 Task: Find a place to stay in Ramenki, Russia, from August 2 to August 12 for 2 guests, with a price range of ₹5000 to ₹10000, 1 bedroom, 1 bed, 1 bathroom, and self check-in option.
Action: Mouse moved to (678, 410)
Screenshot: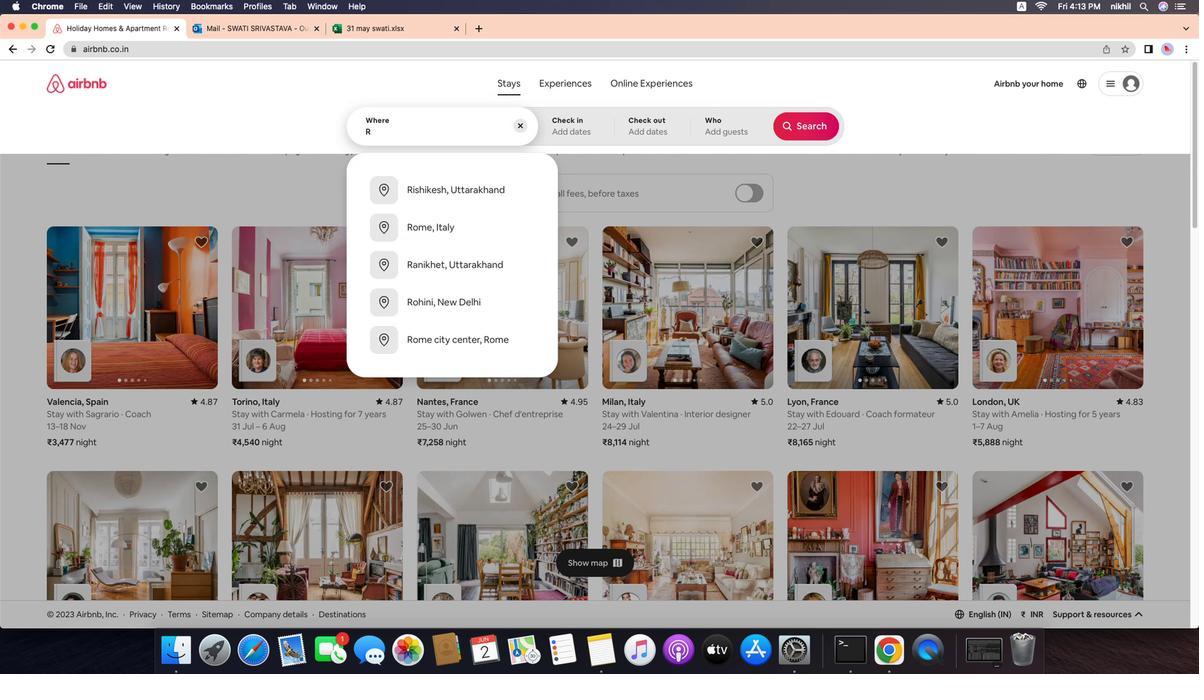 
Action: Mouse pressed left at (678, 410)
Screenshot: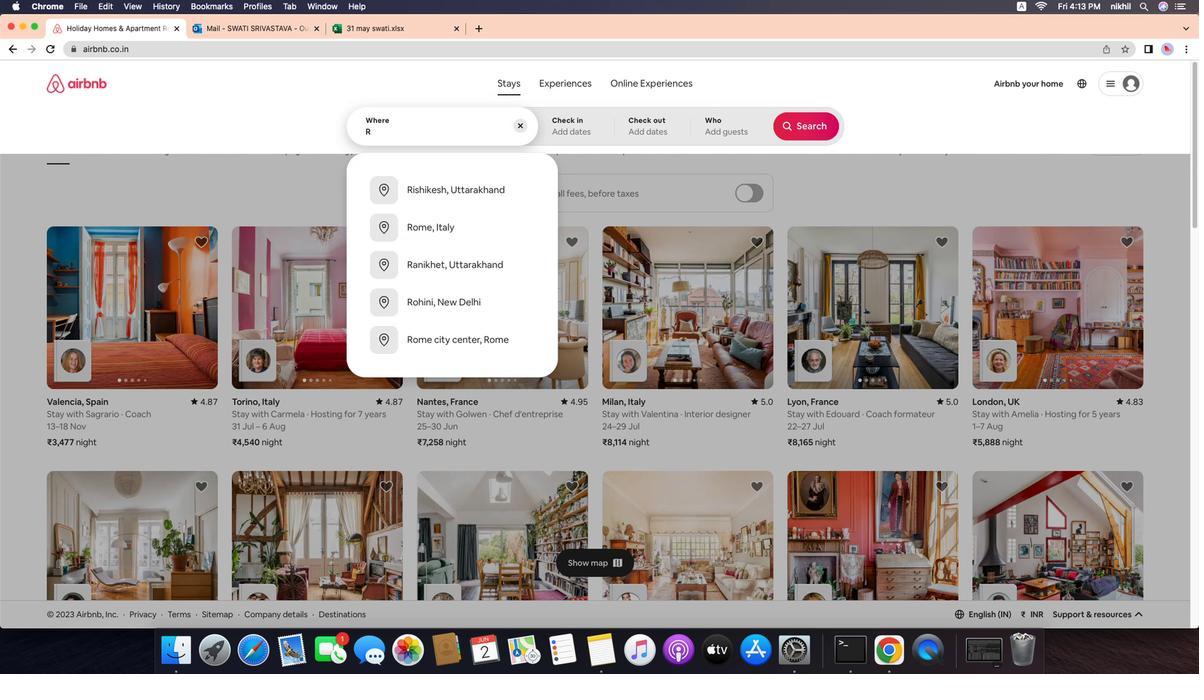
Action: Mouse moved to (670, 410)
Screenshot: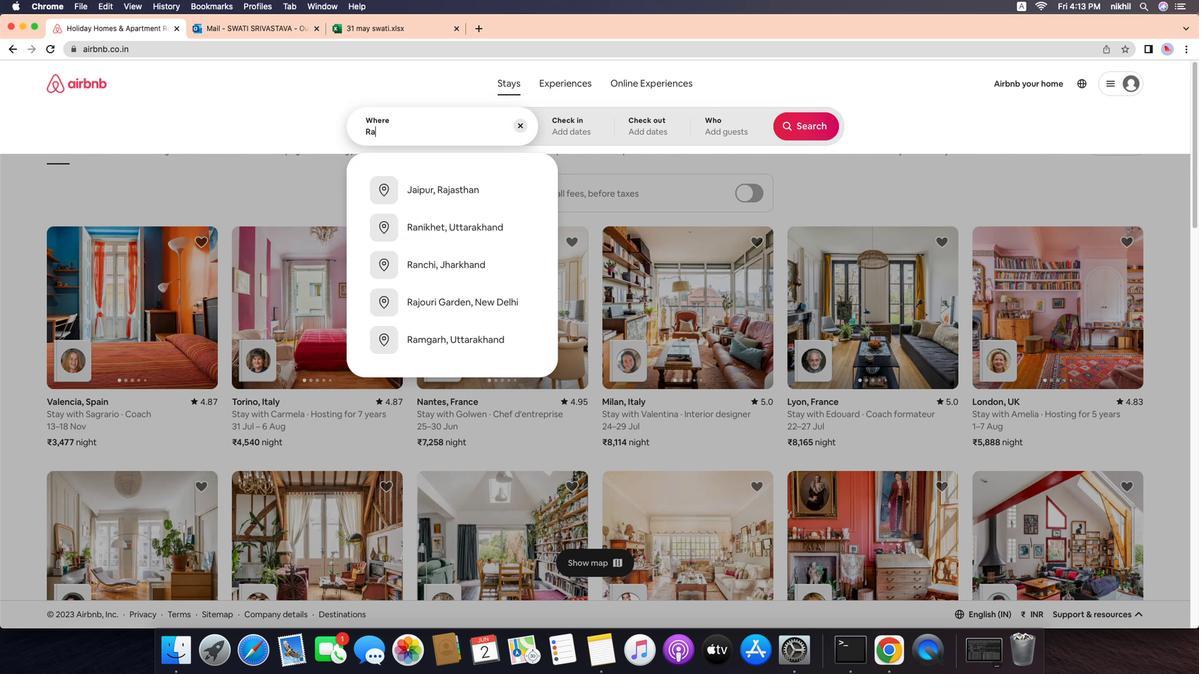 
Action: Mouse pressed left at (670, 410)
Screenshot: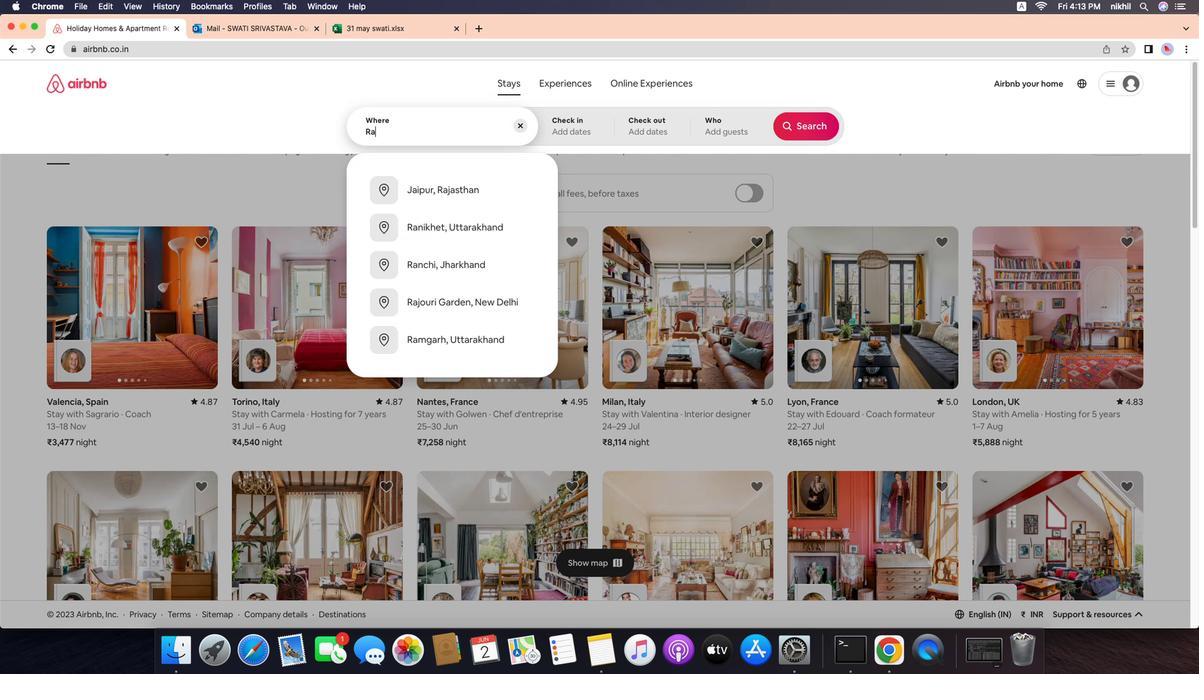 
Action: Mouse moved to (715, 411)
Screenshot: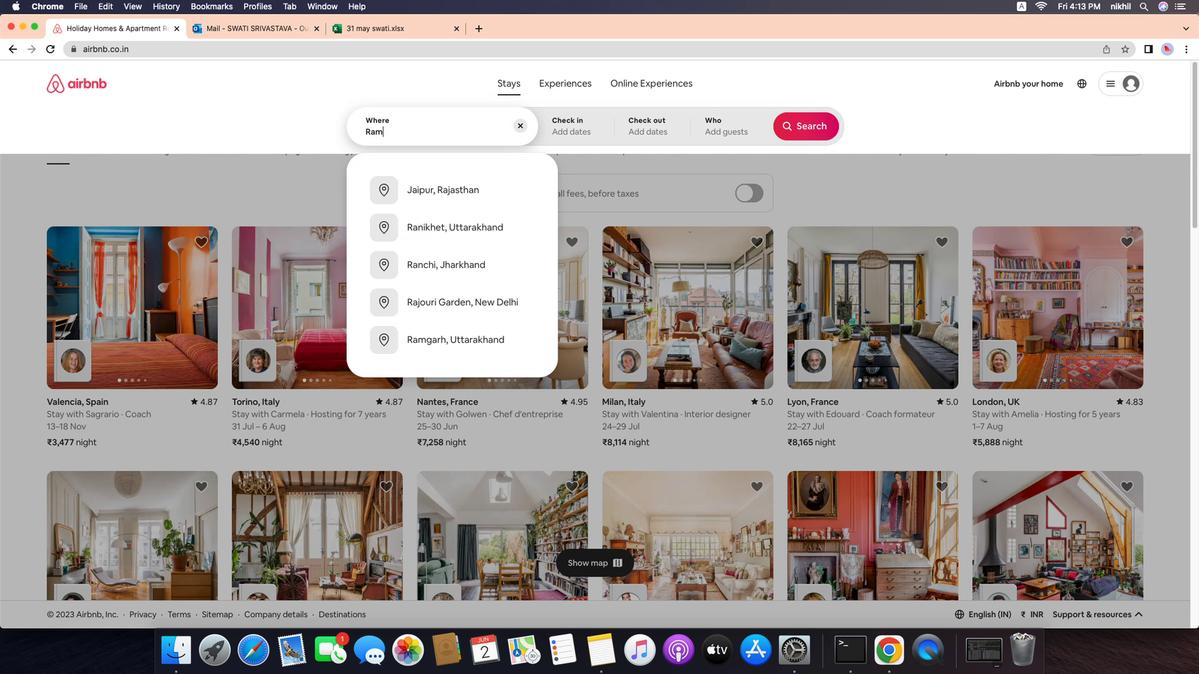 
Action: Mouse pressed left at (715, 411)
Screenshot: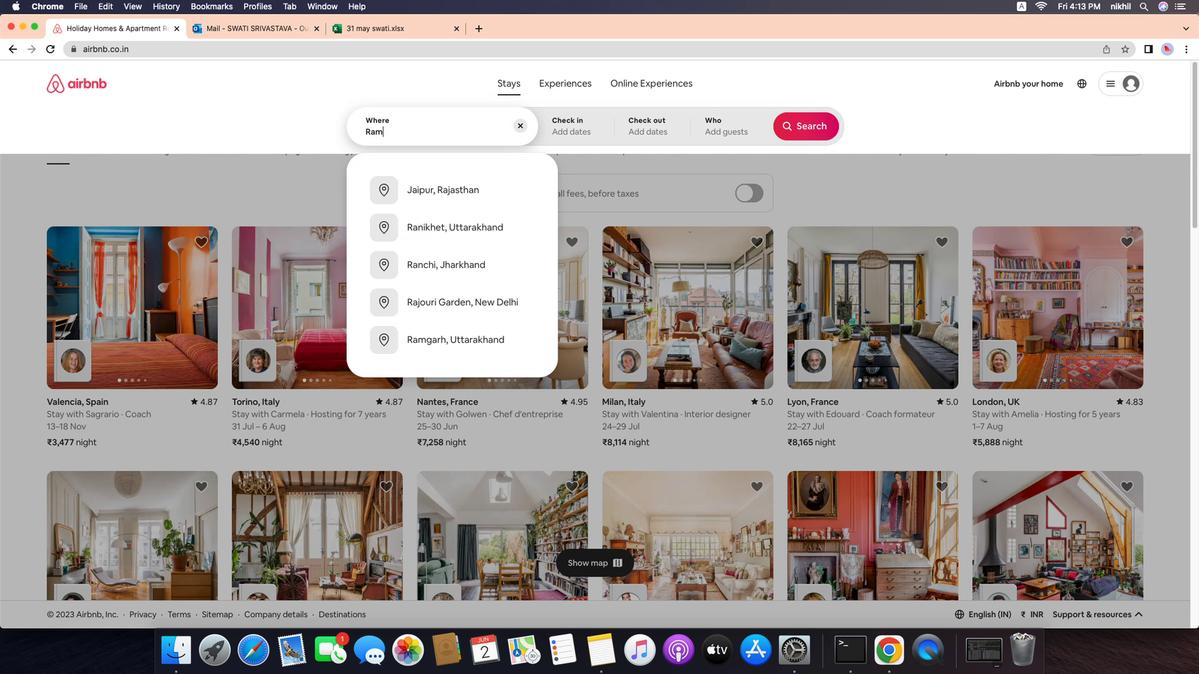 
Action: Mouse moved to (715, 411)
Screenshot: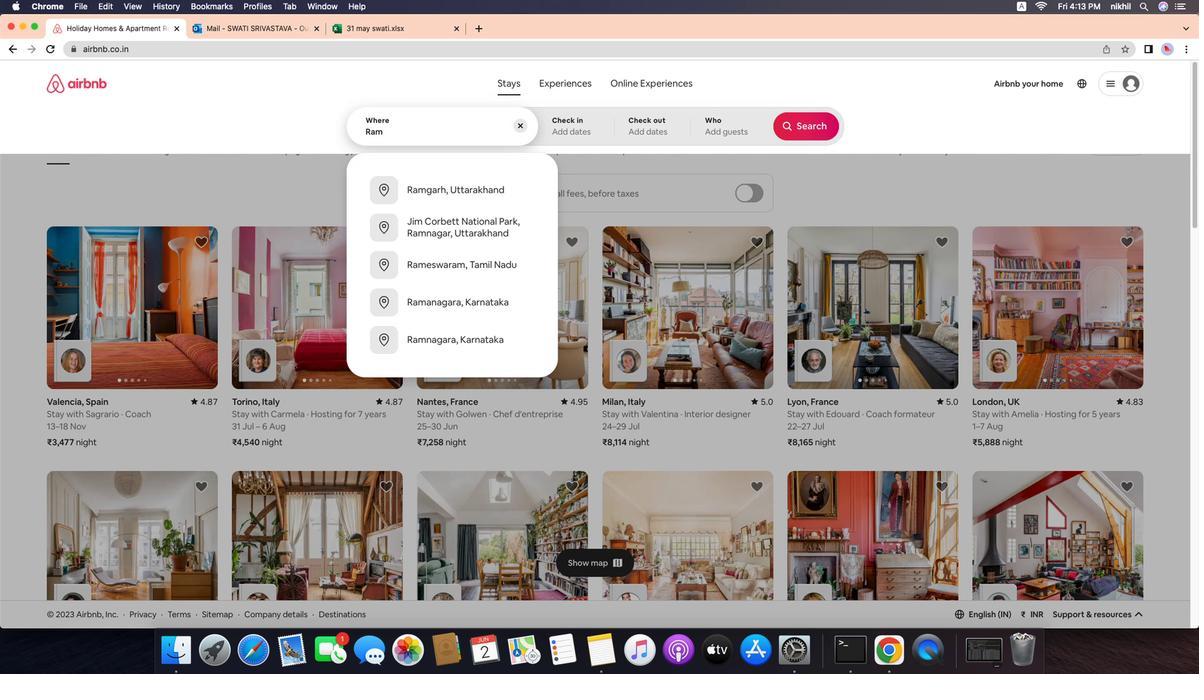 
Action: Key pressed Key.caps_lock'R'Key.caps_lock'a''m''e''n''k''i'','Key.spaceKey.caps_lock'R'Key.caps_lock'u''s''s''i''a'Key.enter
Screenshot: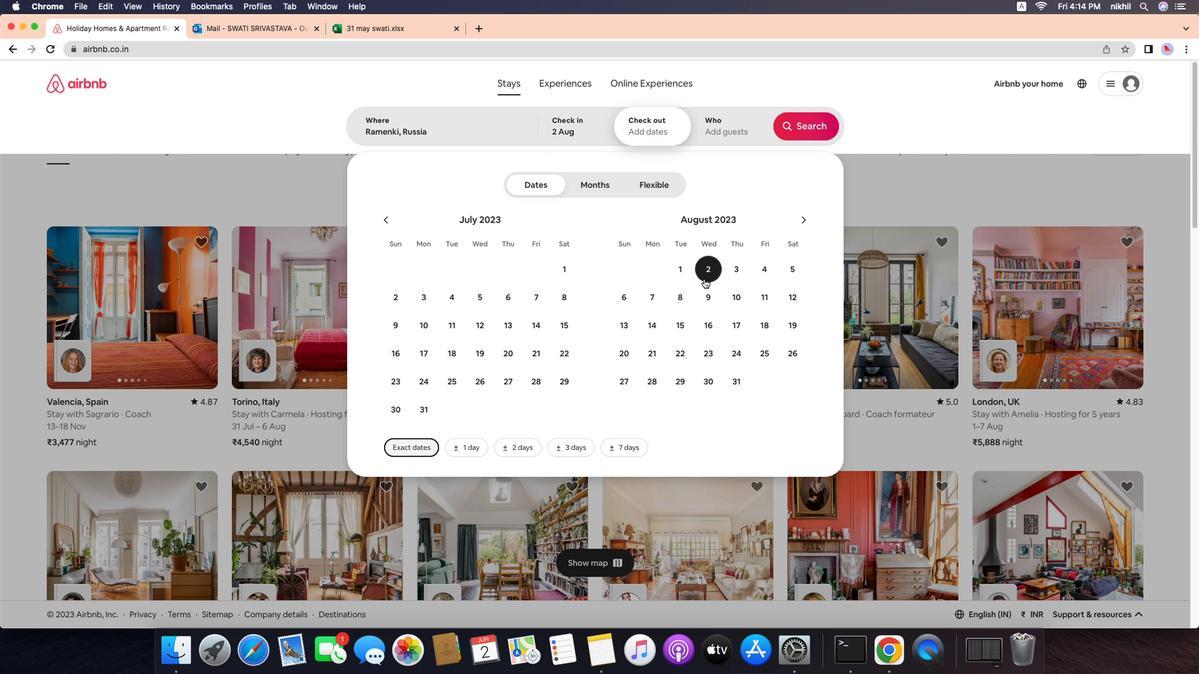 
Action: Mouse moved to (504, 414)
Screenshot: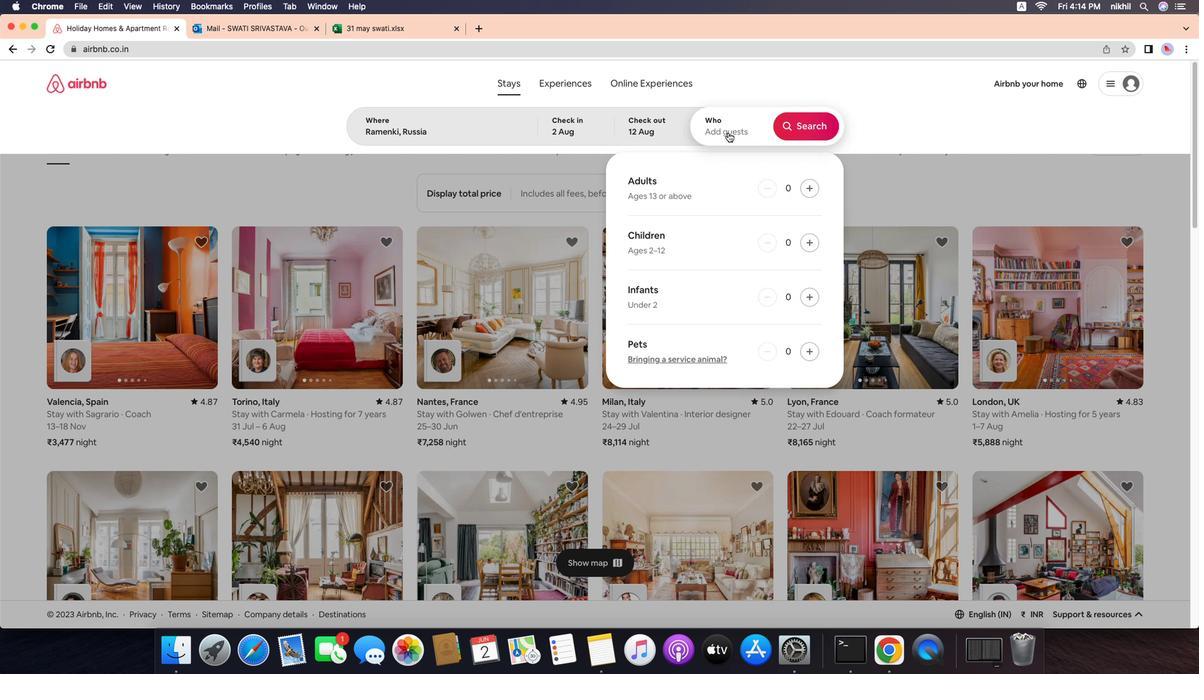 
Action: Mouse pressed left at (504, 414)
Screenshot: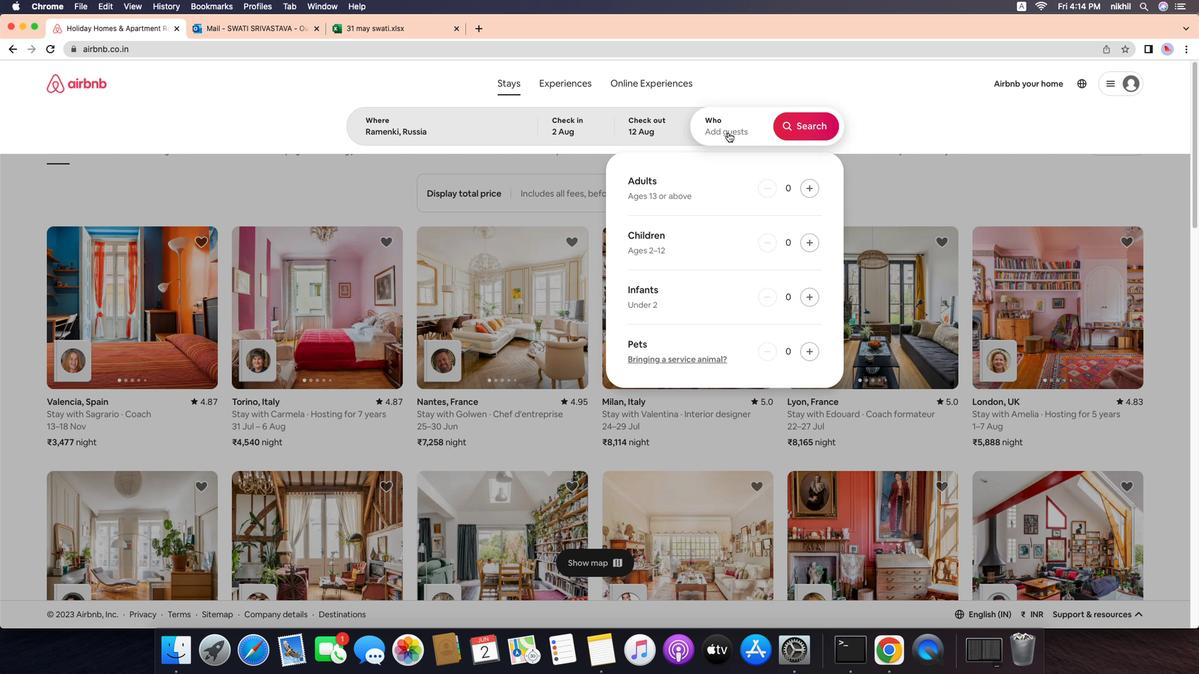 
Action: Mouse moved to (563, 415)
Screenshot: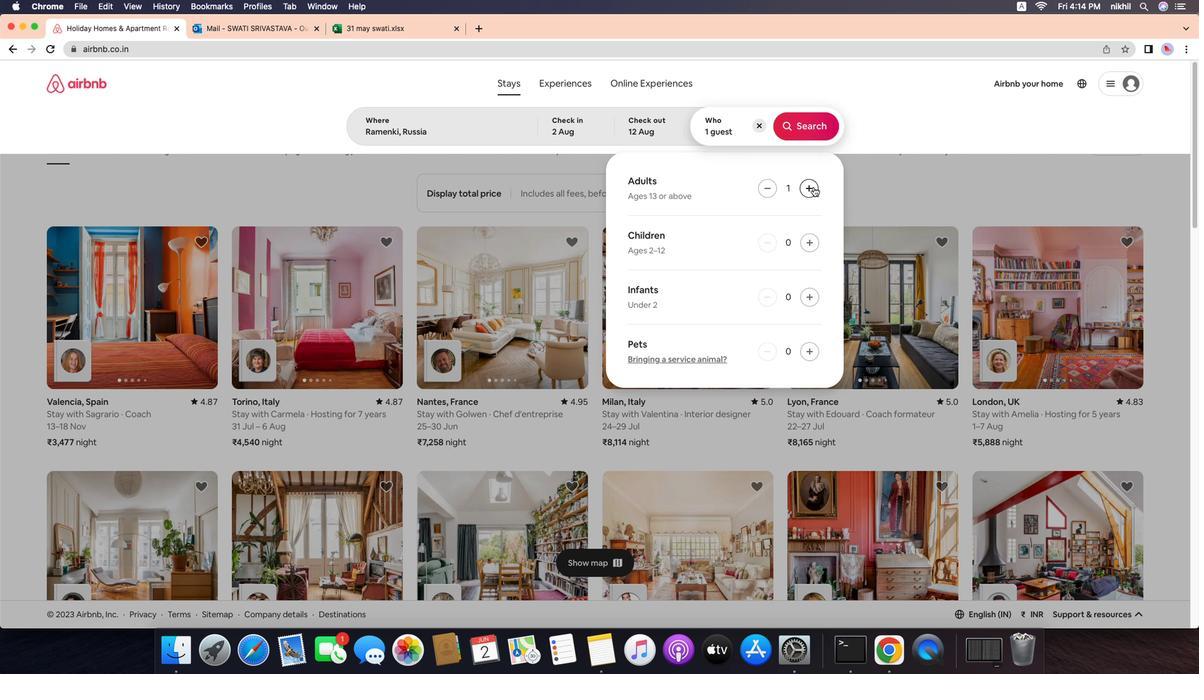 
Action: Mouse pressed left at (563, 415)
Screenshot: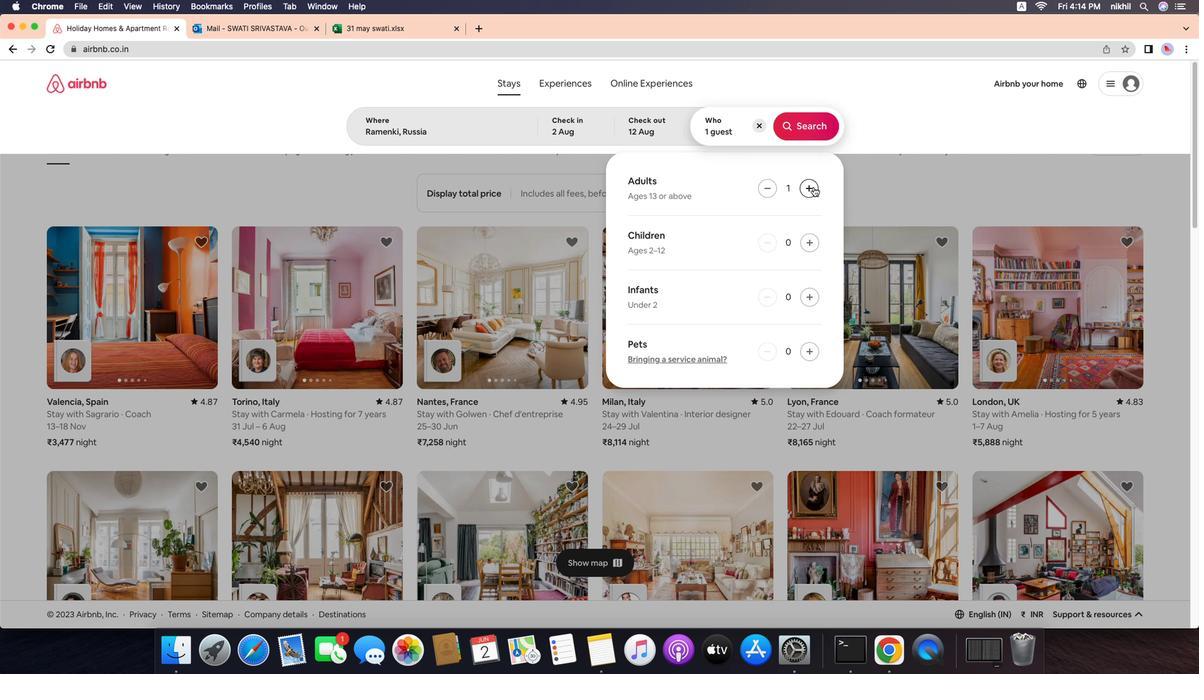 
Action: Mouse moved to (514, 416)
Screenshot: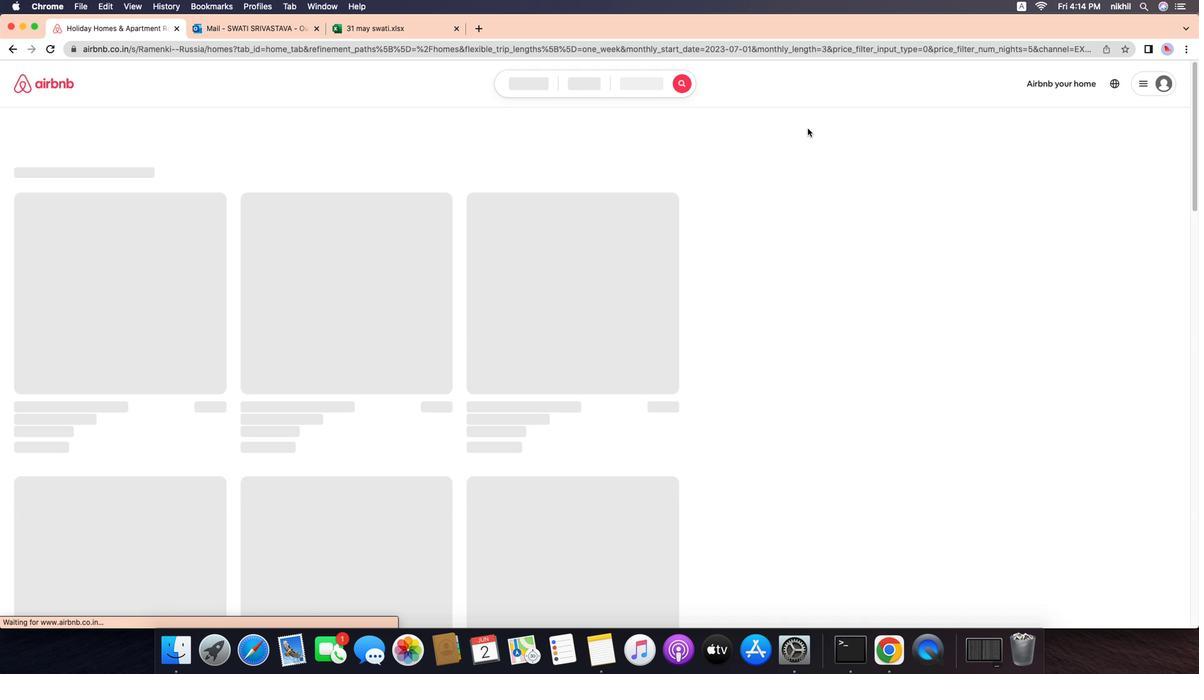 
Action: Mouse pressed left at (514, 416)
Screenshot: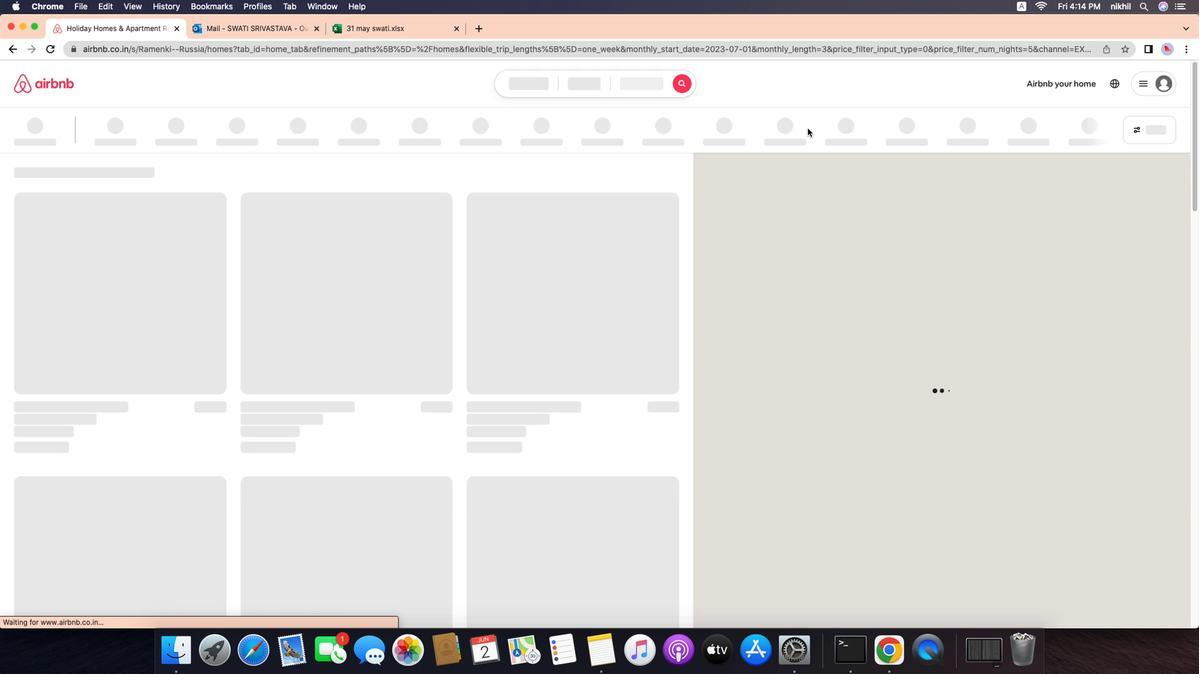 
Action: Mouse moved to (551, 411)
Screenshot: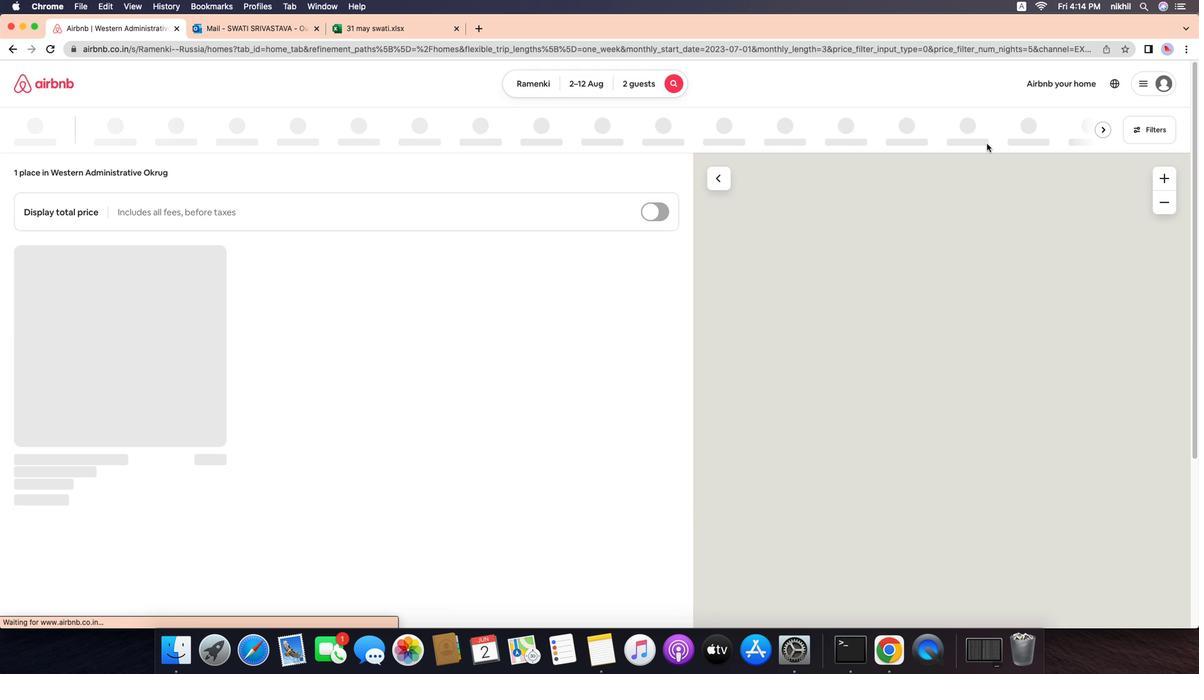 
Action: Mouse pressed left at (551, 411)
Screenshot: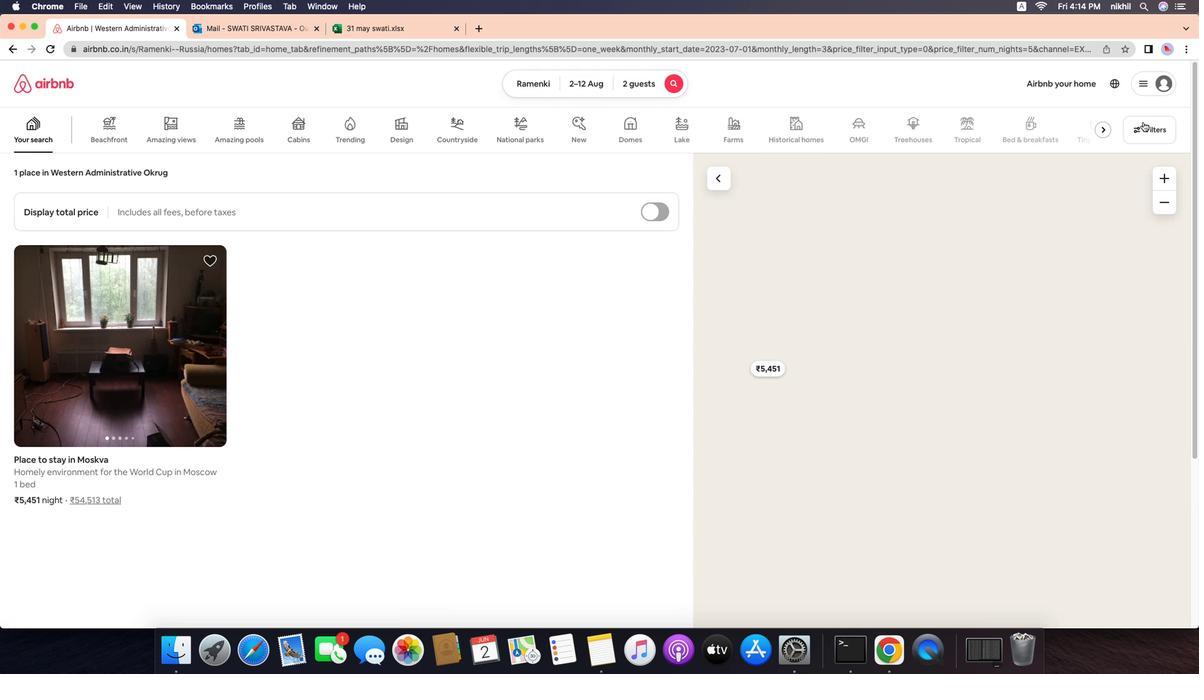 
Action: Mouse moved to (502, 412)
Screenshot: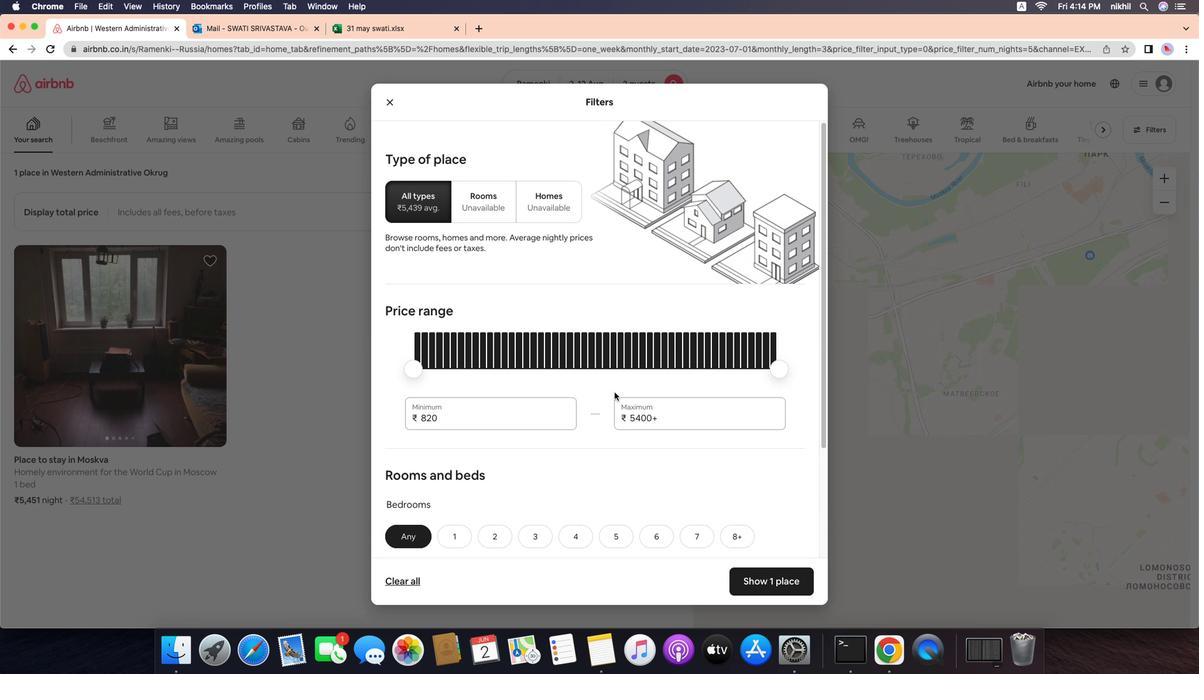 
Action: Mouse pressed left at (502, 412)
Screenshot: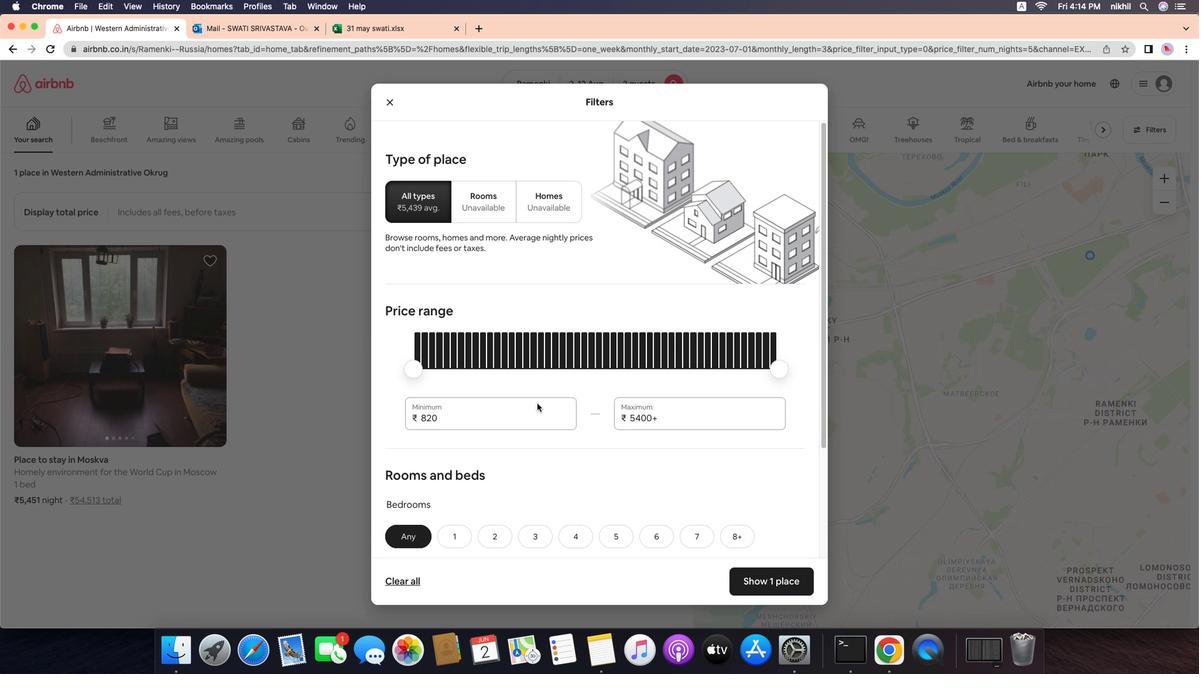 
Action: Mouse moved to (502, 412)
Screenshot: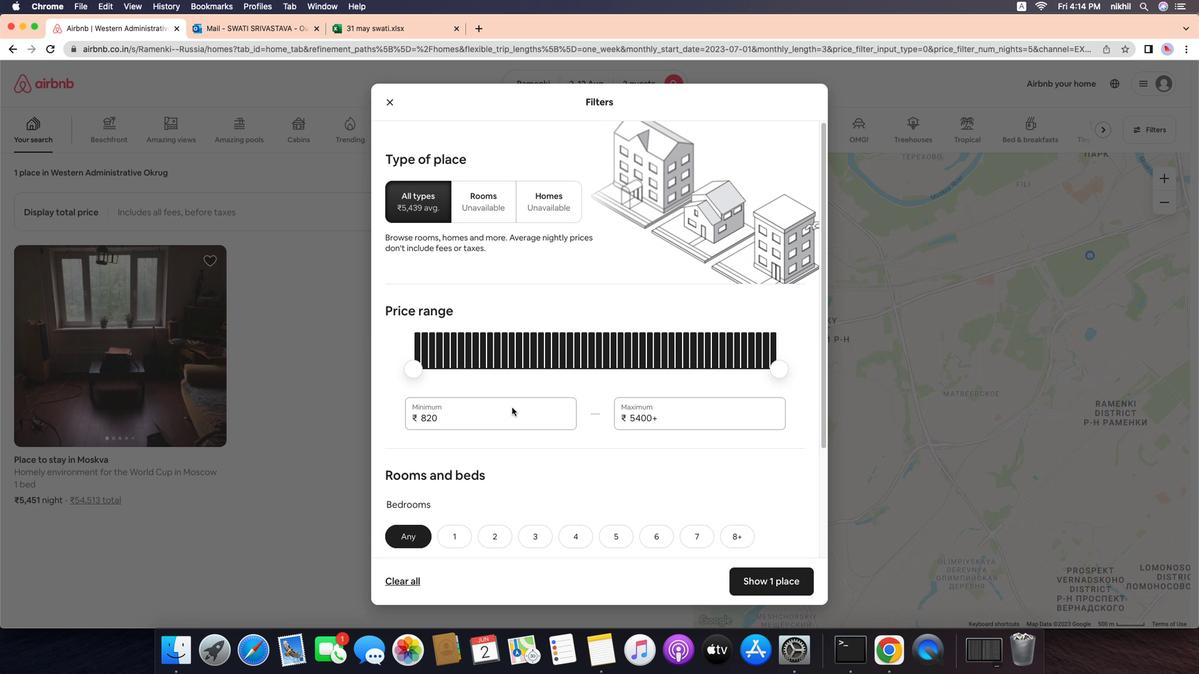 
Action: Mouse pressed left at (502, 412)
Screenshot: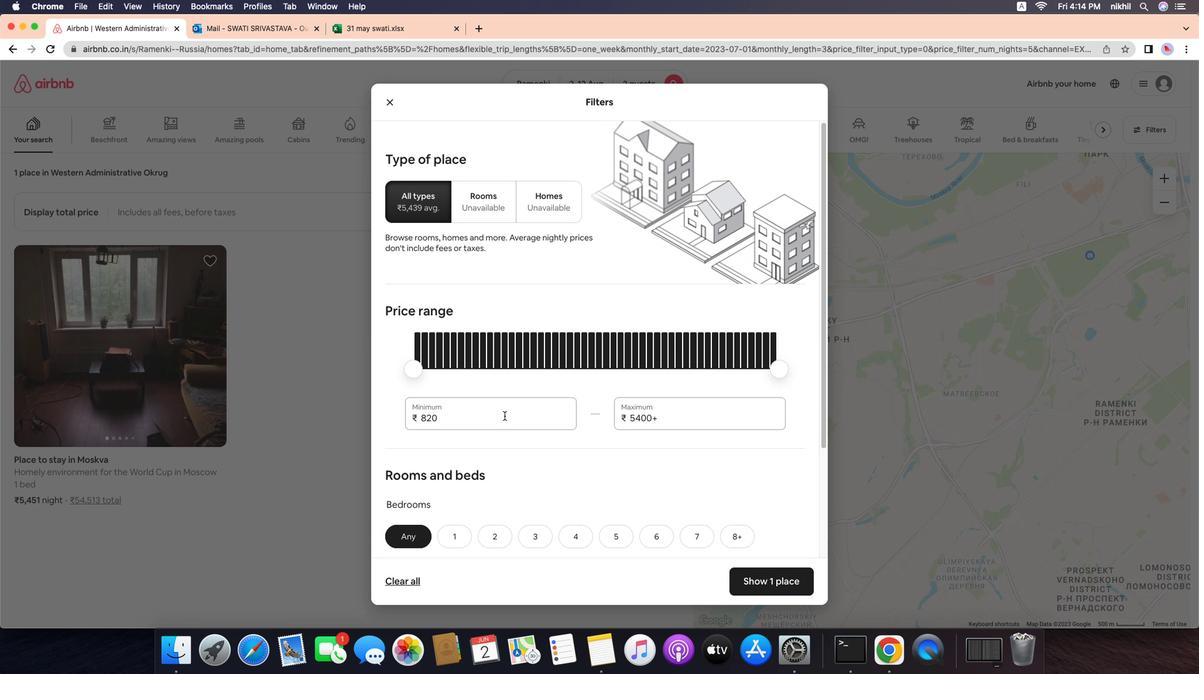 
Action: Mouse moved to (505, 411)
Screenshot: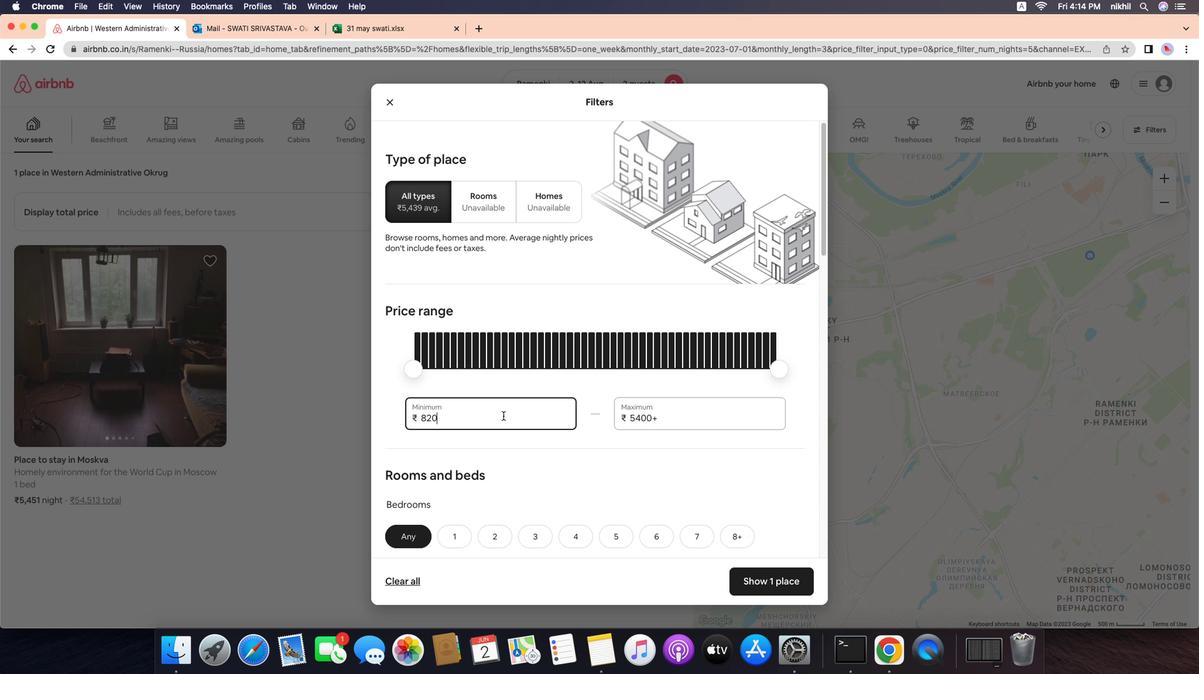 
Action: Mouse pressed left at (505, 411)
Screenshot: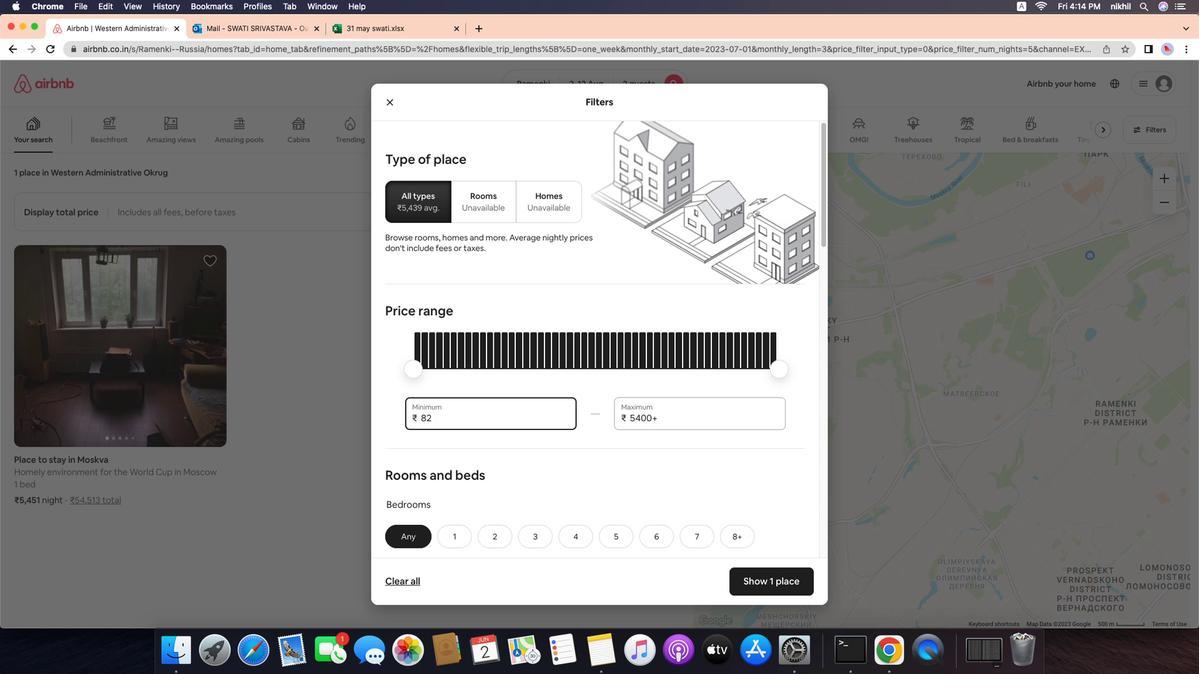 
Action: Mouse moved to (310, 411)
Screenshot: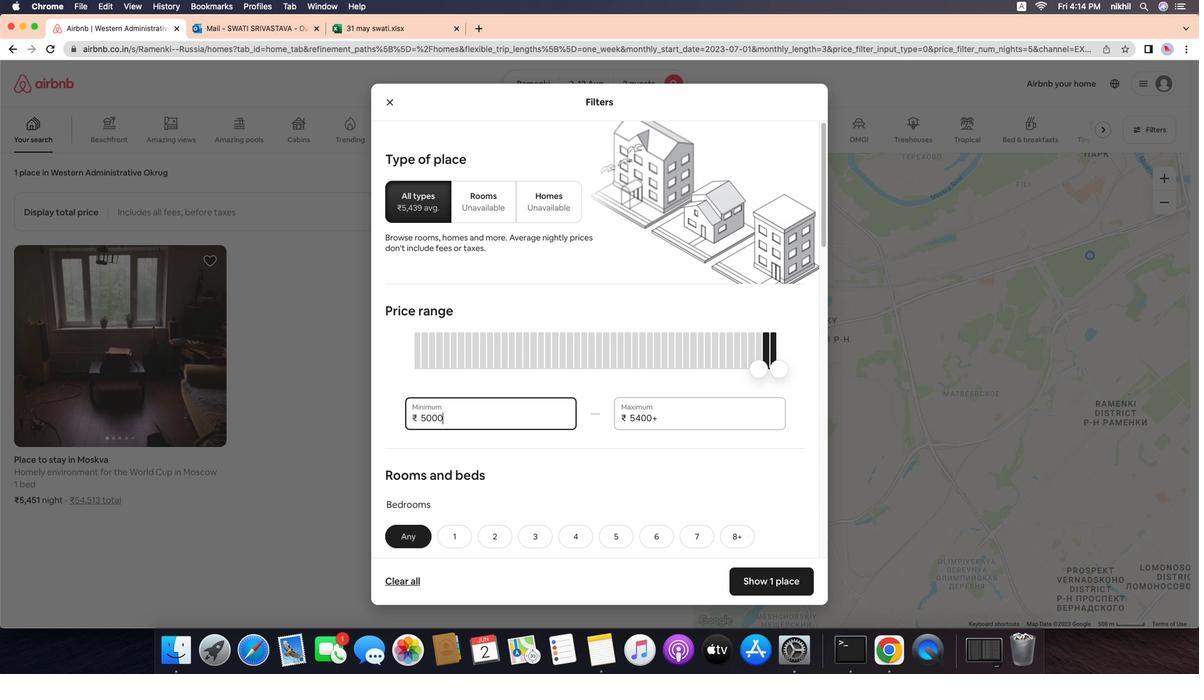 
Action: Mouse pressed left at (310, 411)
Screenshot: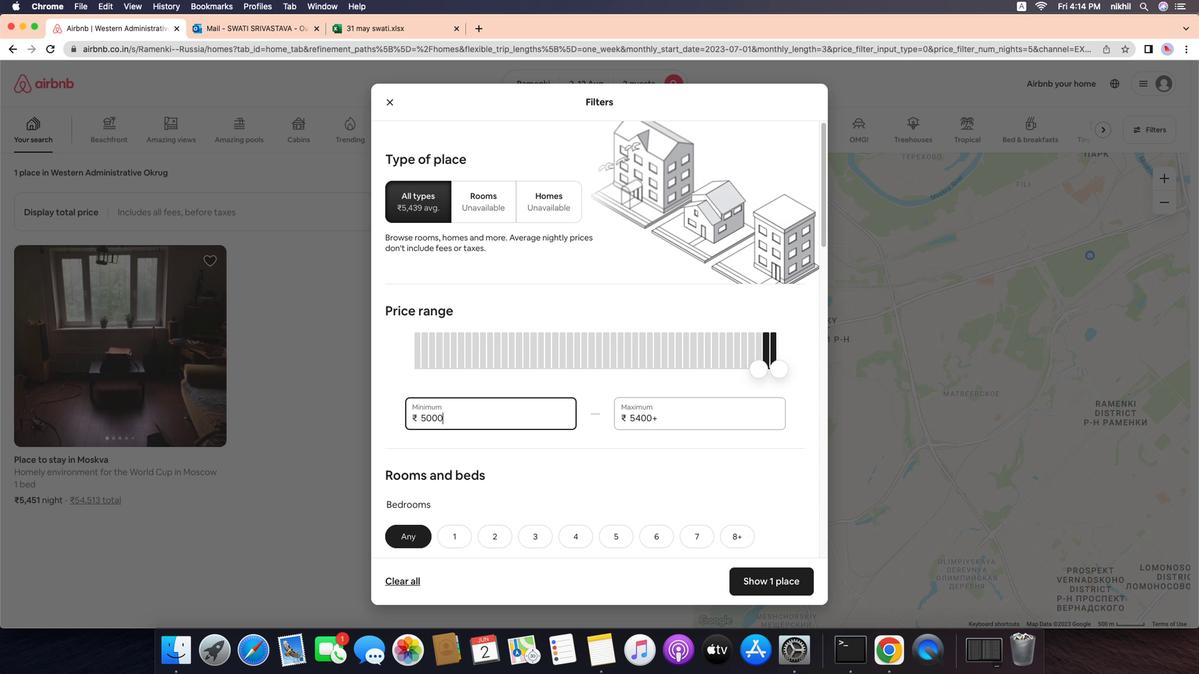 
Action: Mouse moved to (682, 419)
Screenshot: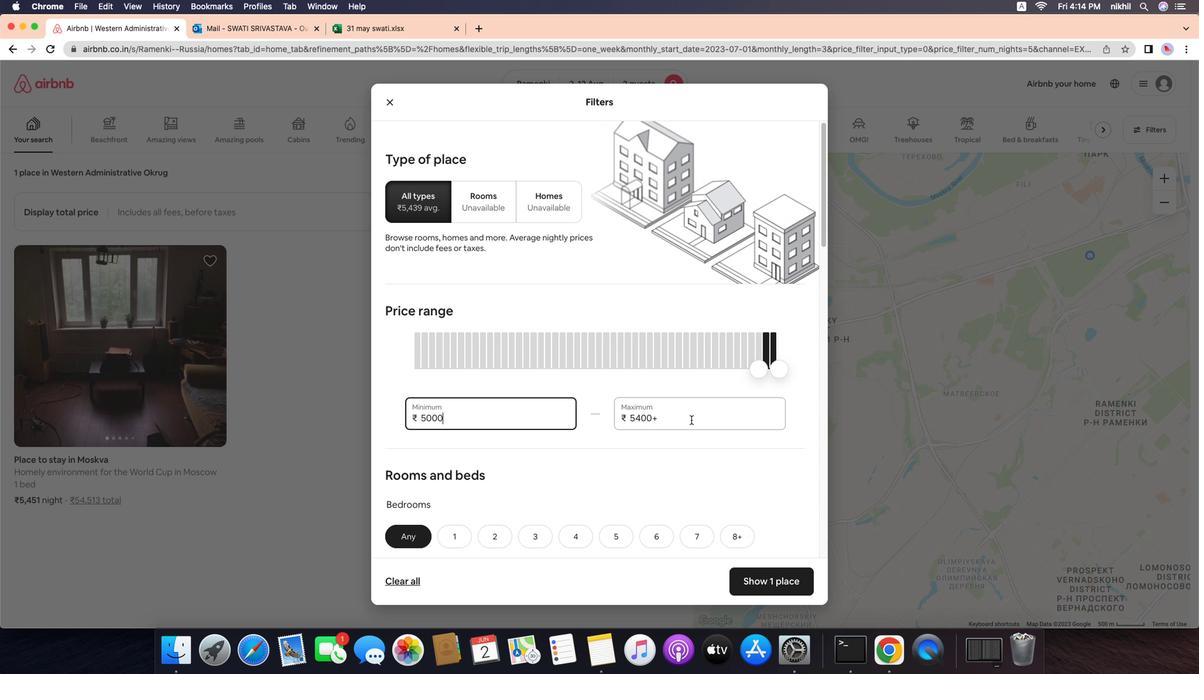 
Action: Mouse pressed left at (682, 419)
Screenshot: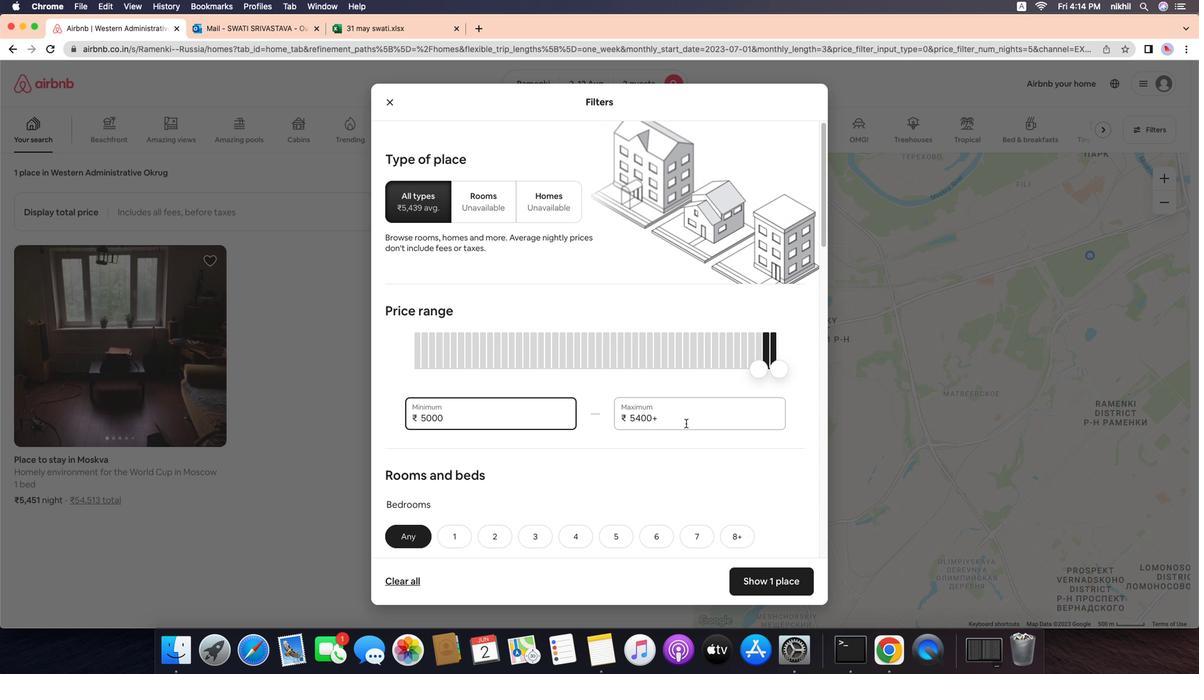 
Action: Mouse moved to (683, 419)
Screenshot: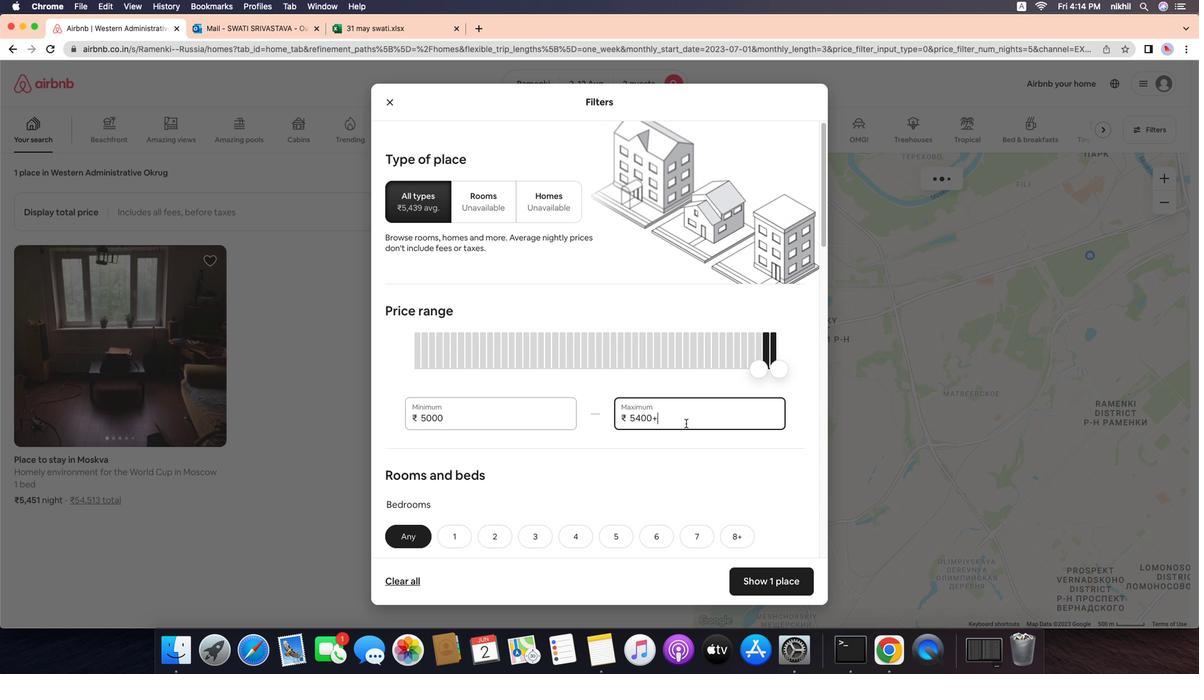 
Action: Key pressed Key.backspaceKey.backspaceKey.backspaceKey.backspace'5''0''0''0'
Screenshot: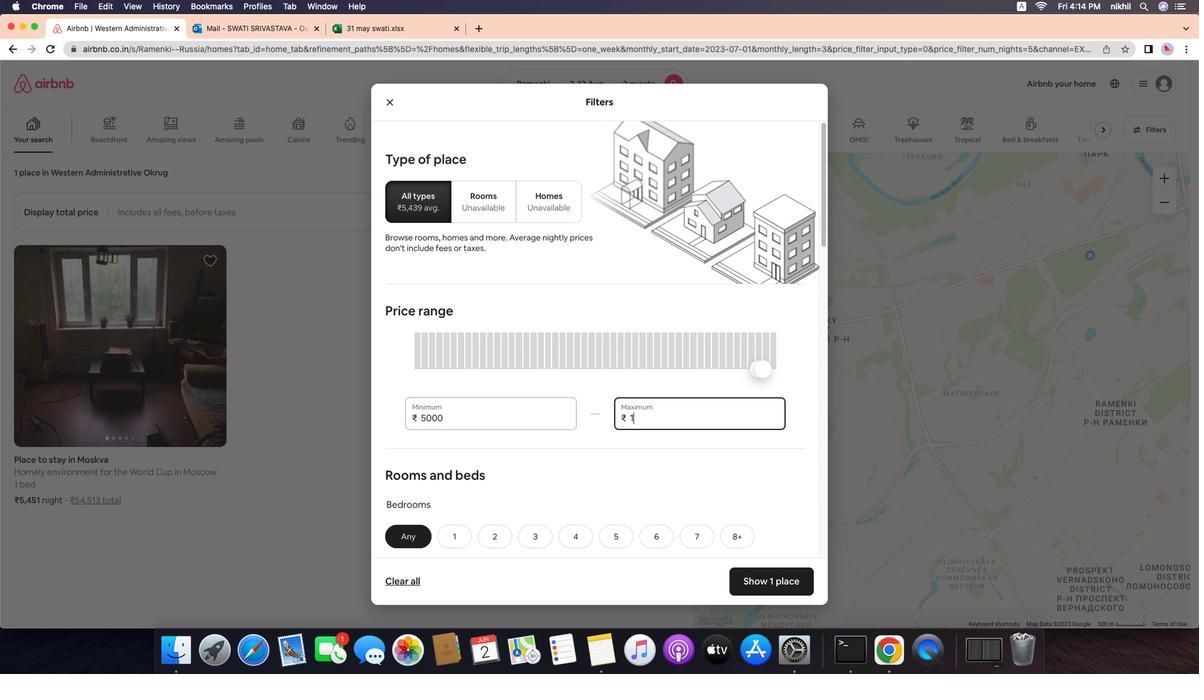 
Action: Mouse moved to (577, 419)
Screenshot: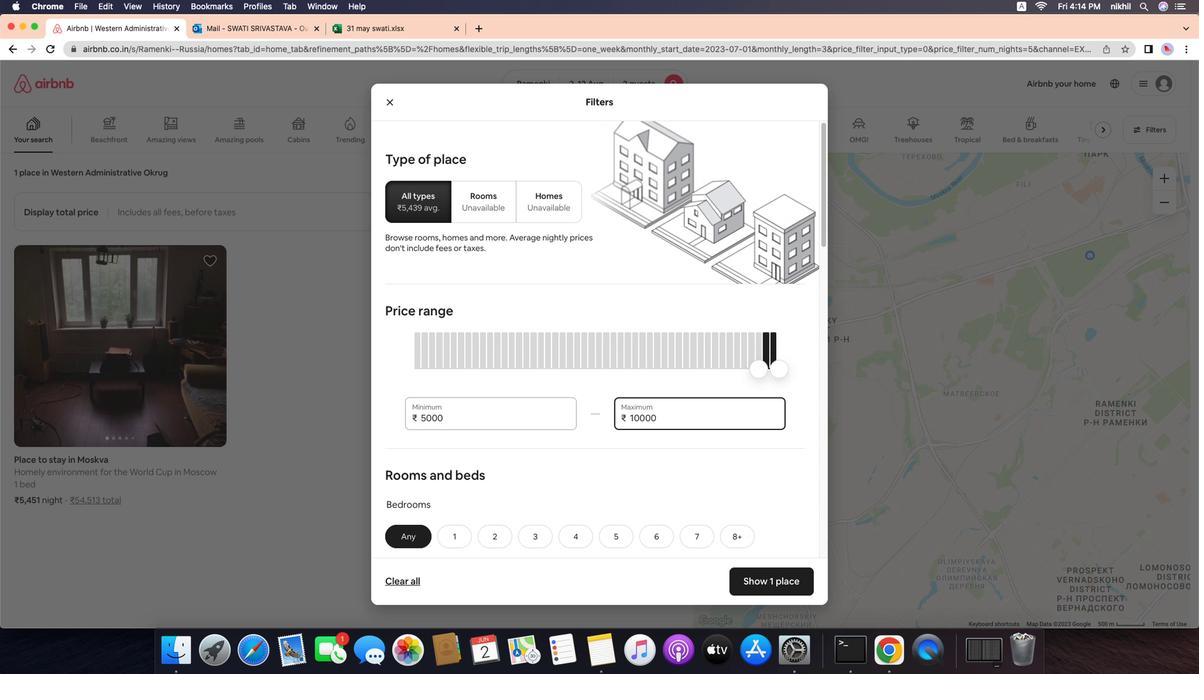 
Action: Mouse pressed left at (577, 419)
Screenshot: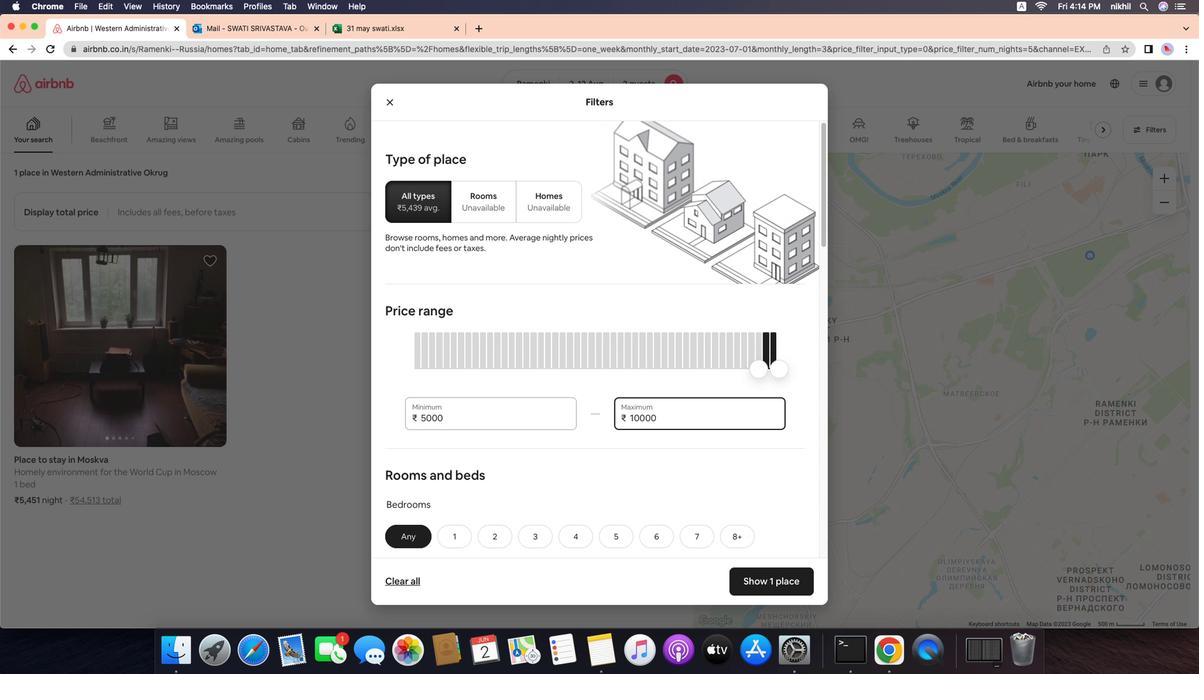 
Action: Key pressed Key.backspaceKey.backspaceKey.backspaceKey.backspaceKey.backspaceKey.backspace'1''0''0''0''0'
Screenshot: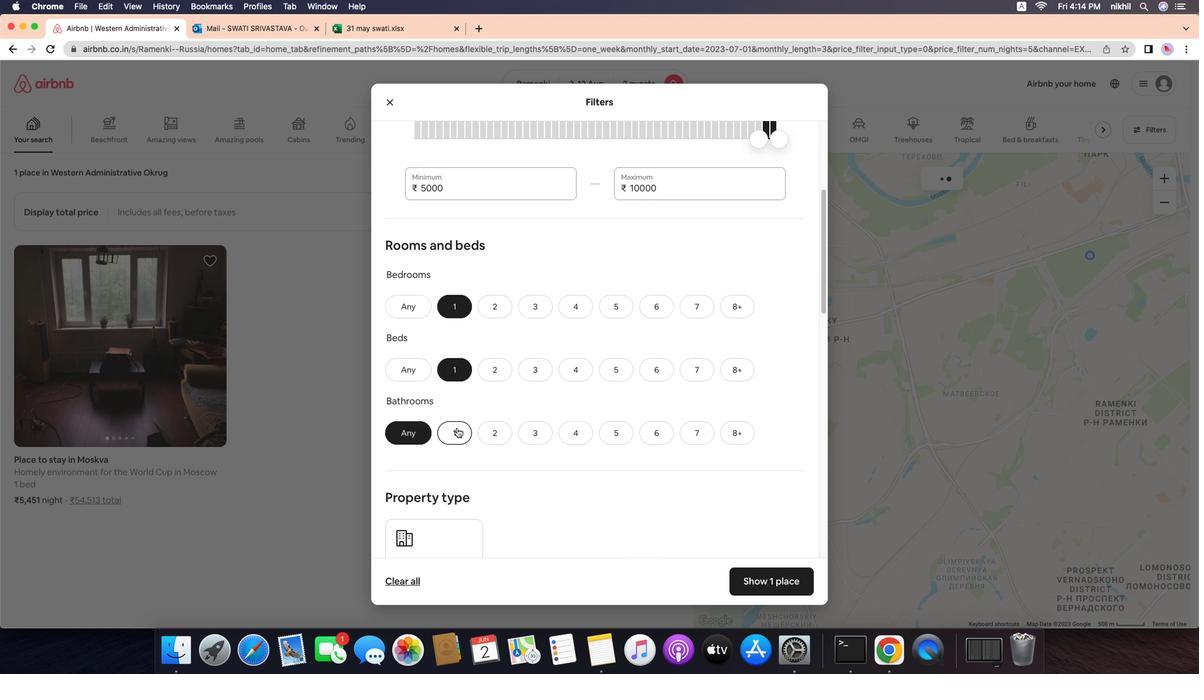 
Action: Mouse moved to (632, 419)
Screenshot: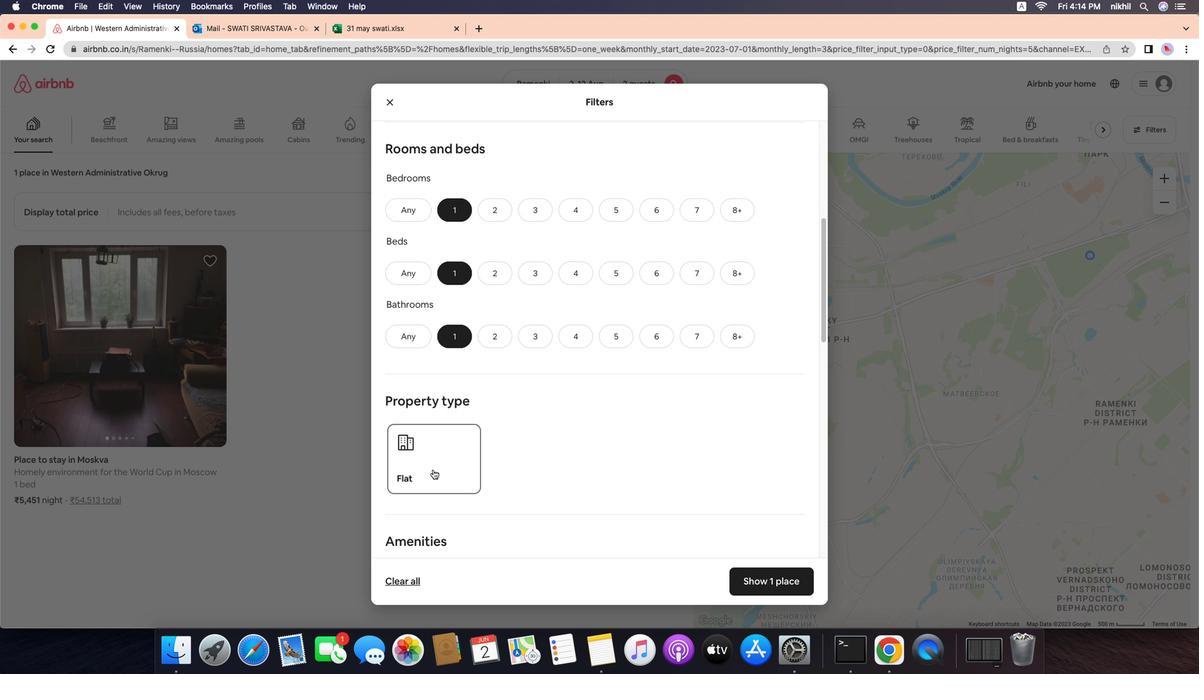 
Action: Mouse scrolled (632, 419) with delta (976, 407)
Screenshot: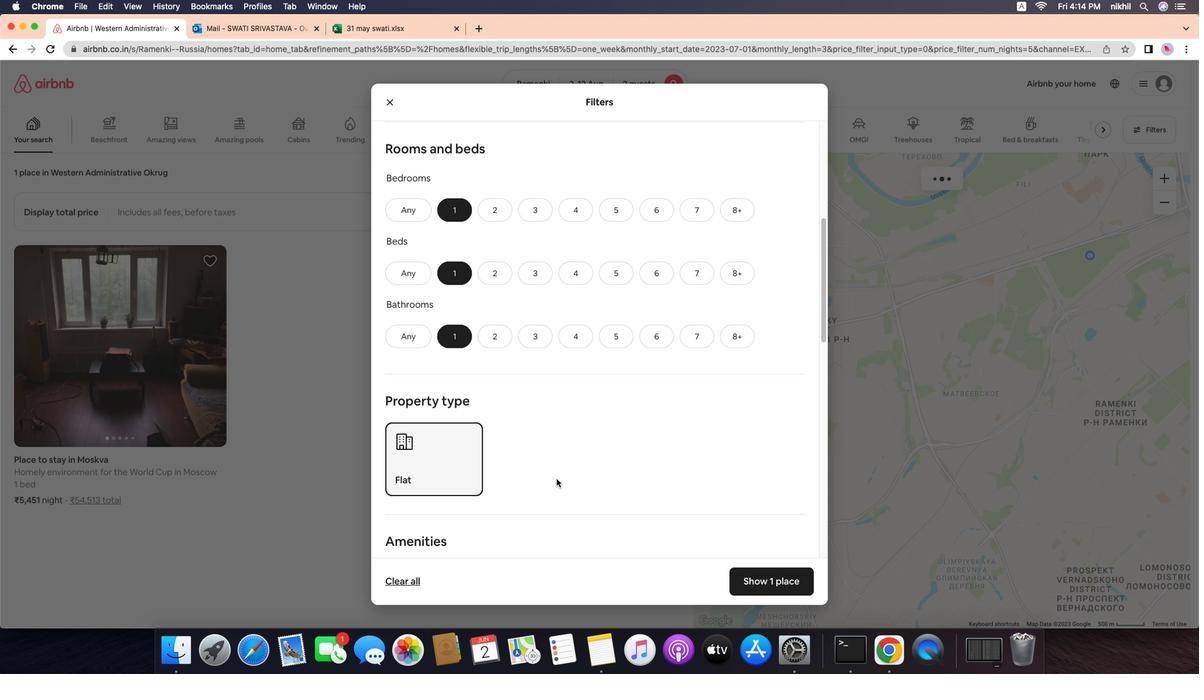 
Action: Mouse scrolled (632, 419) with delta (976, 407)
Screenshot: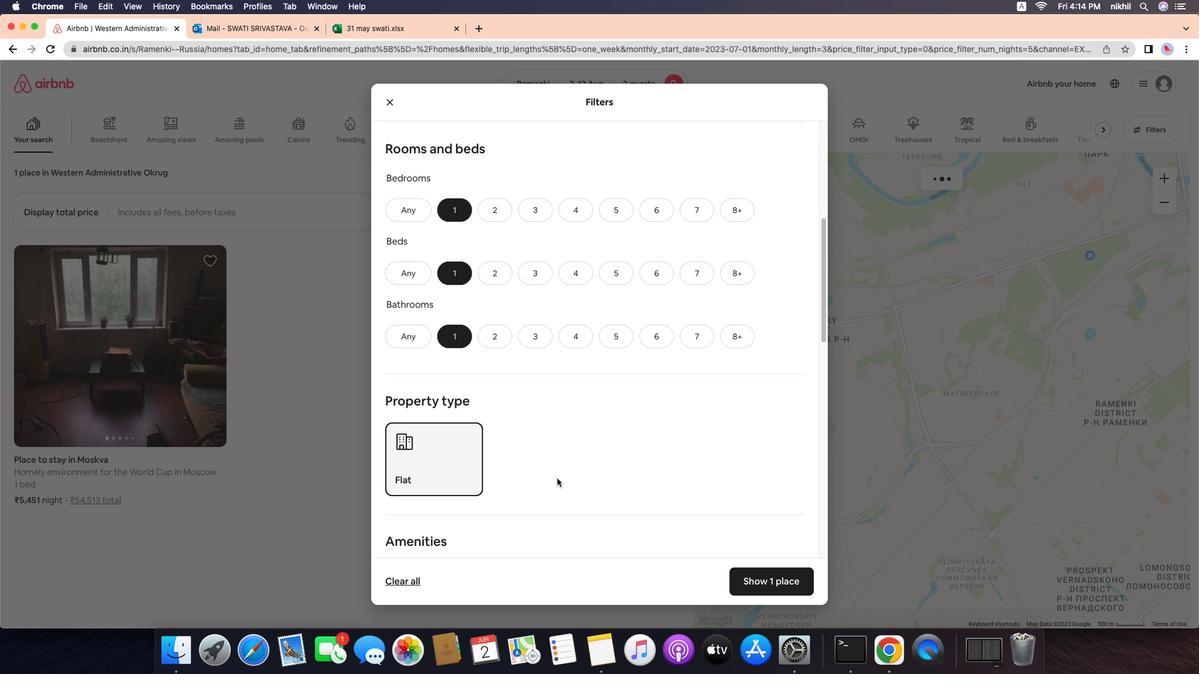 
Action: Mouse scrolled (632, 419) with delta (976, 407)
Screenshot: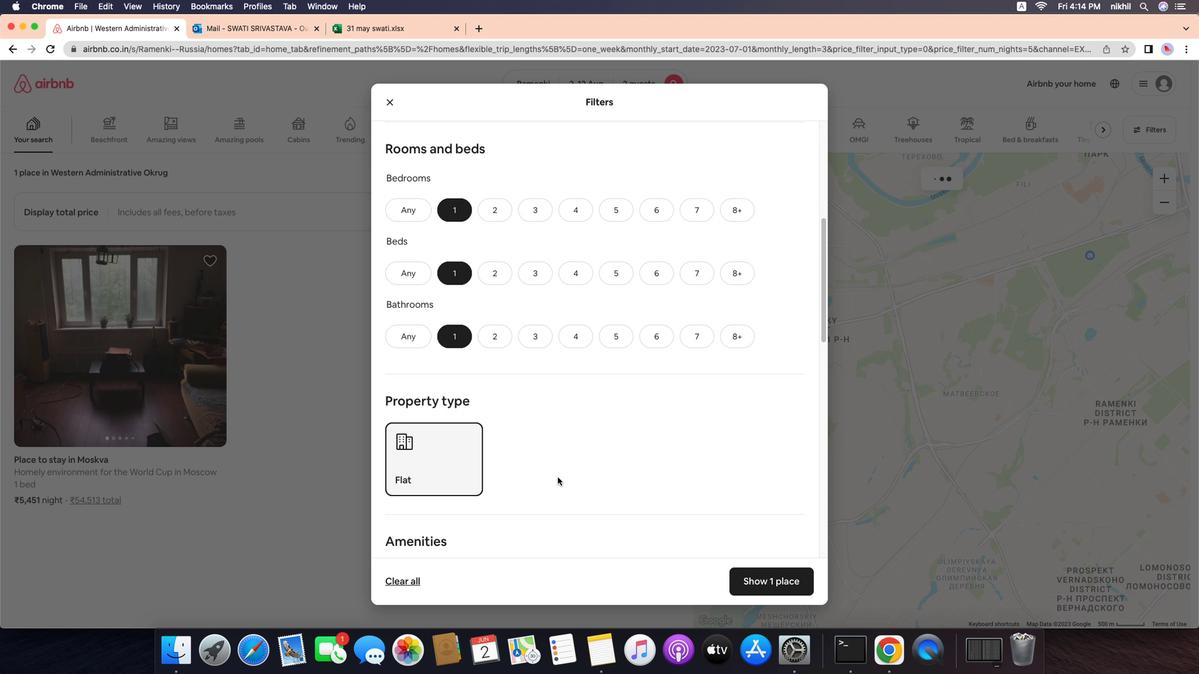 
Action: Mouse scrolled (632, 419) with delta (976, 407)
Screenshot: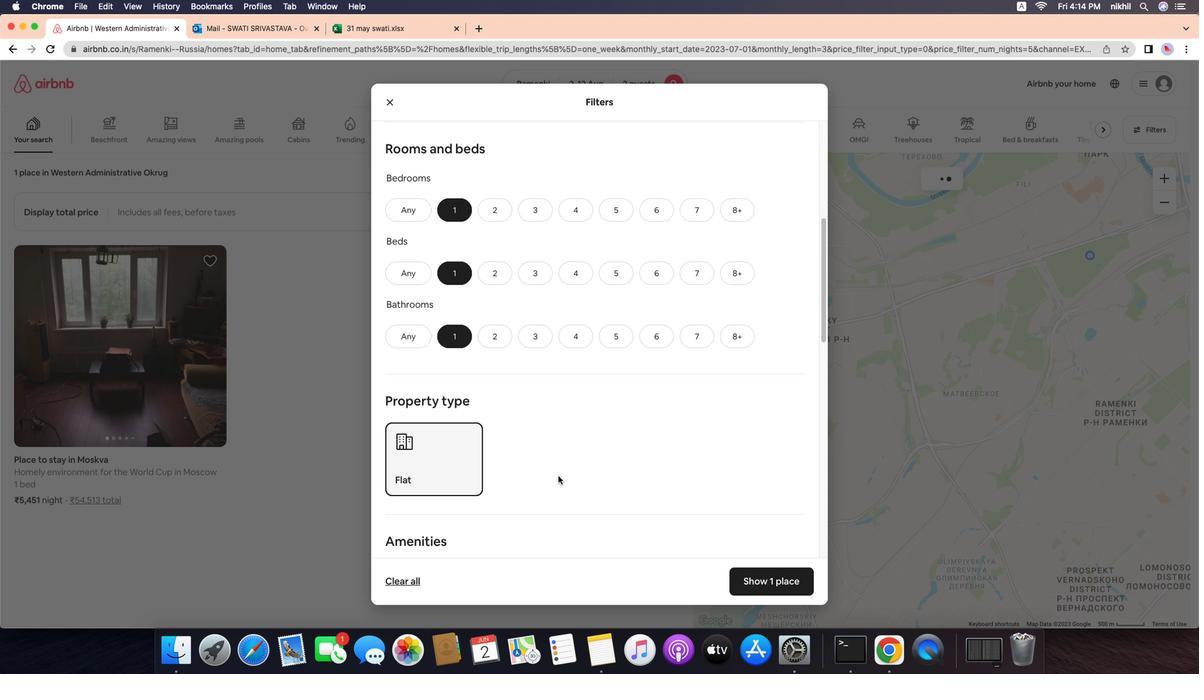 
Action: Mouse moved to (702, 416)
Screenshot: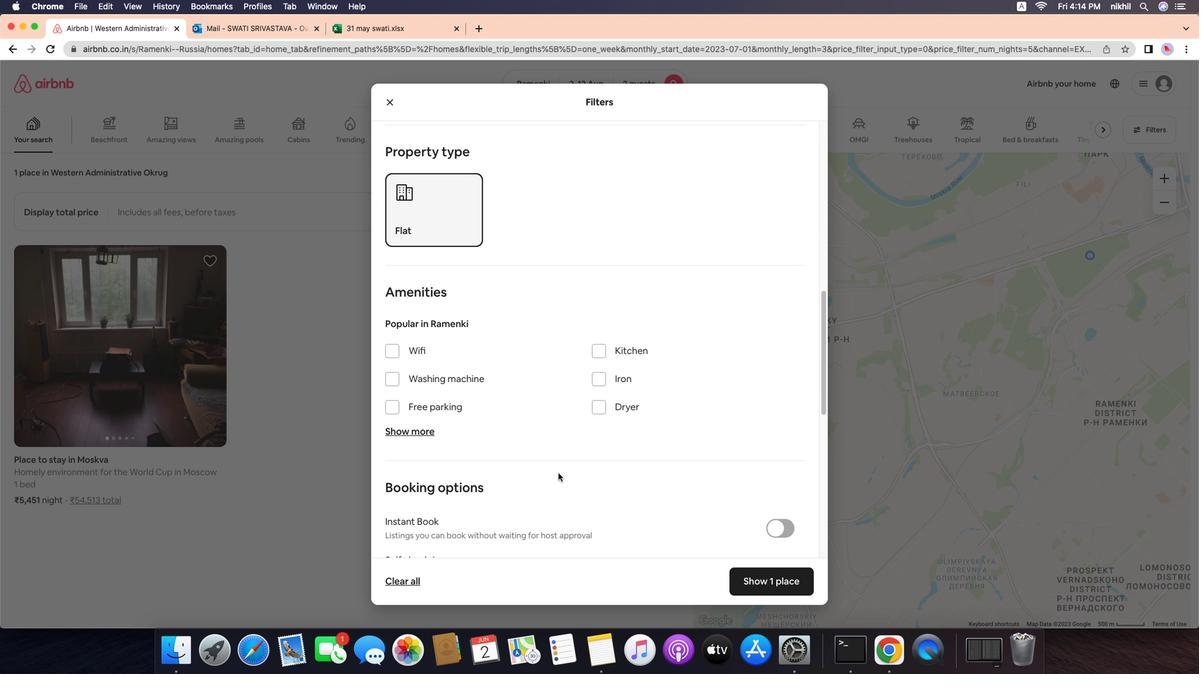 
Action: Mouse pressed left at (702, 416)
Screenshot: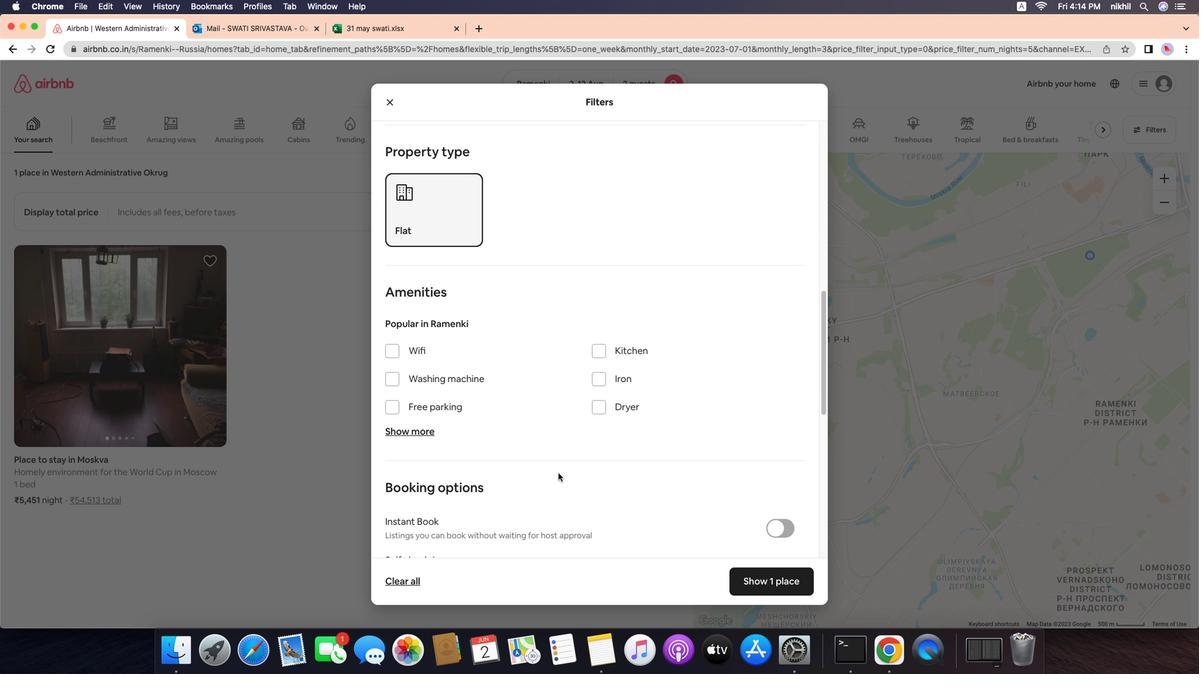 
Action: Mouse moved to (709, 418)
Screenshot: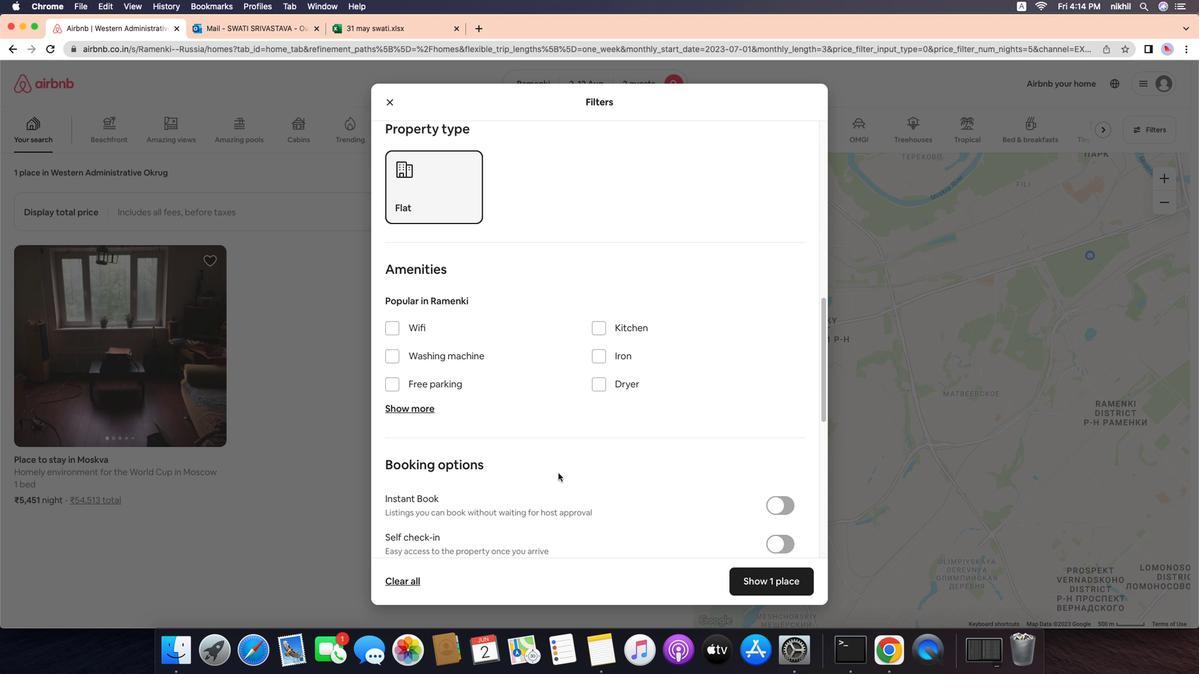 
Action: Mouse pressed left at (709, 418)
Screenshot: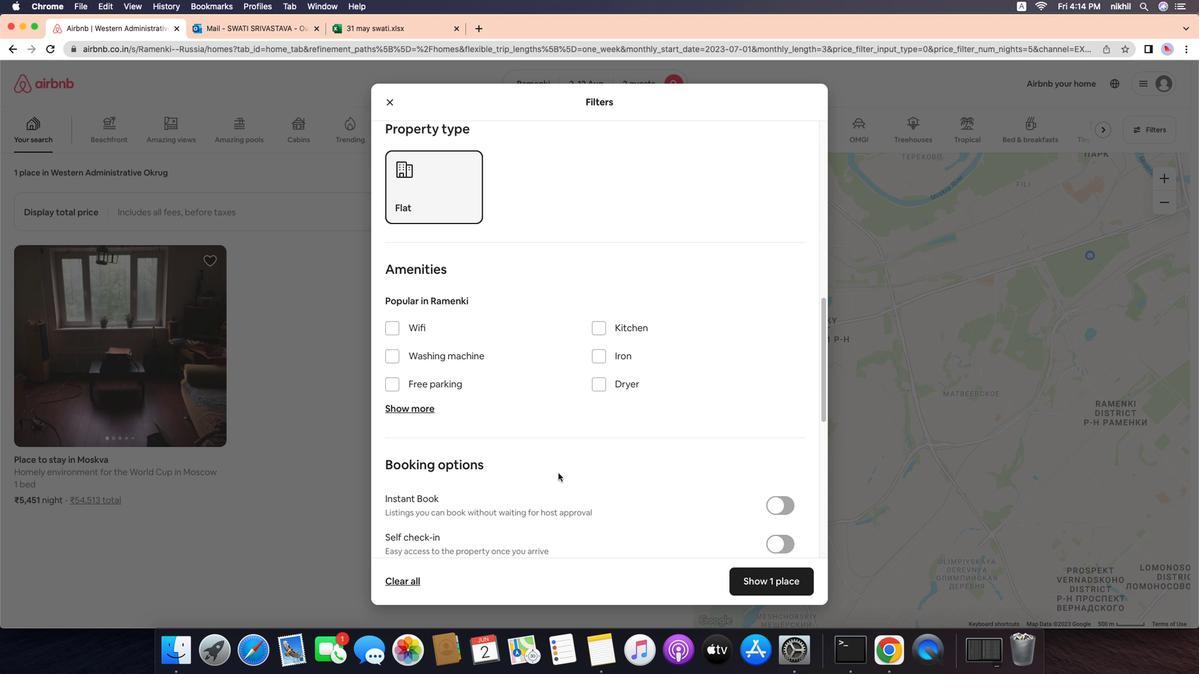 
Action: Mouse moved to (710, 419)
Screenshot: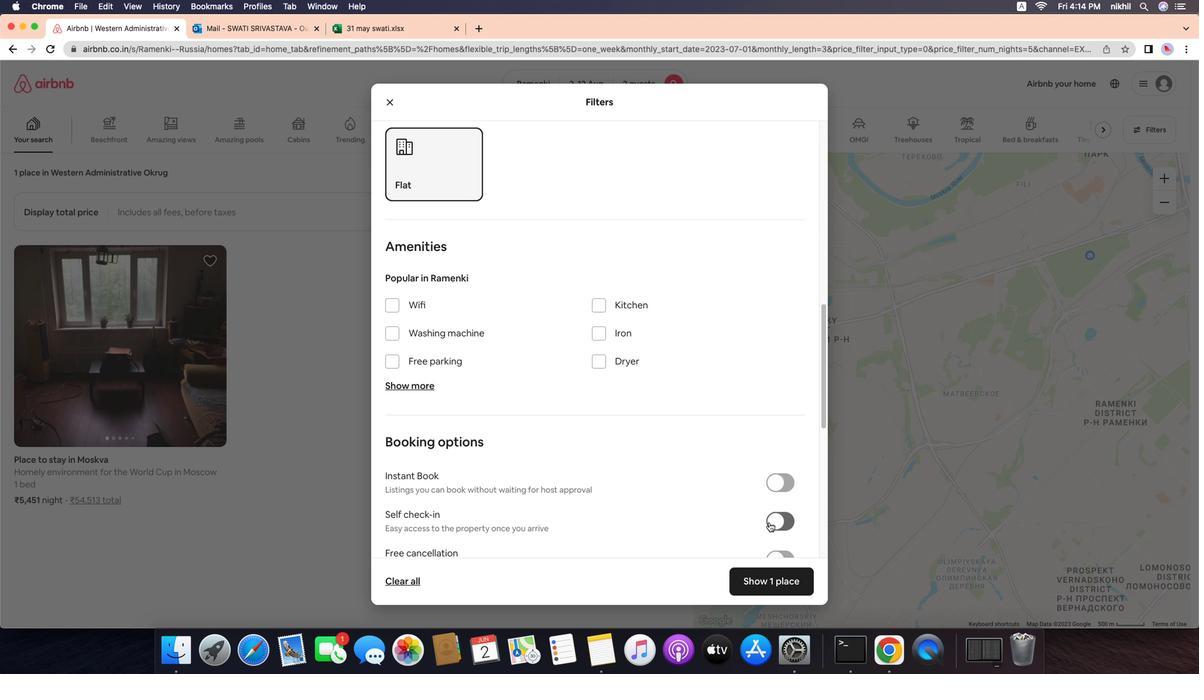 
Action: Mouse pressed left at (710, 419)
Screenshot: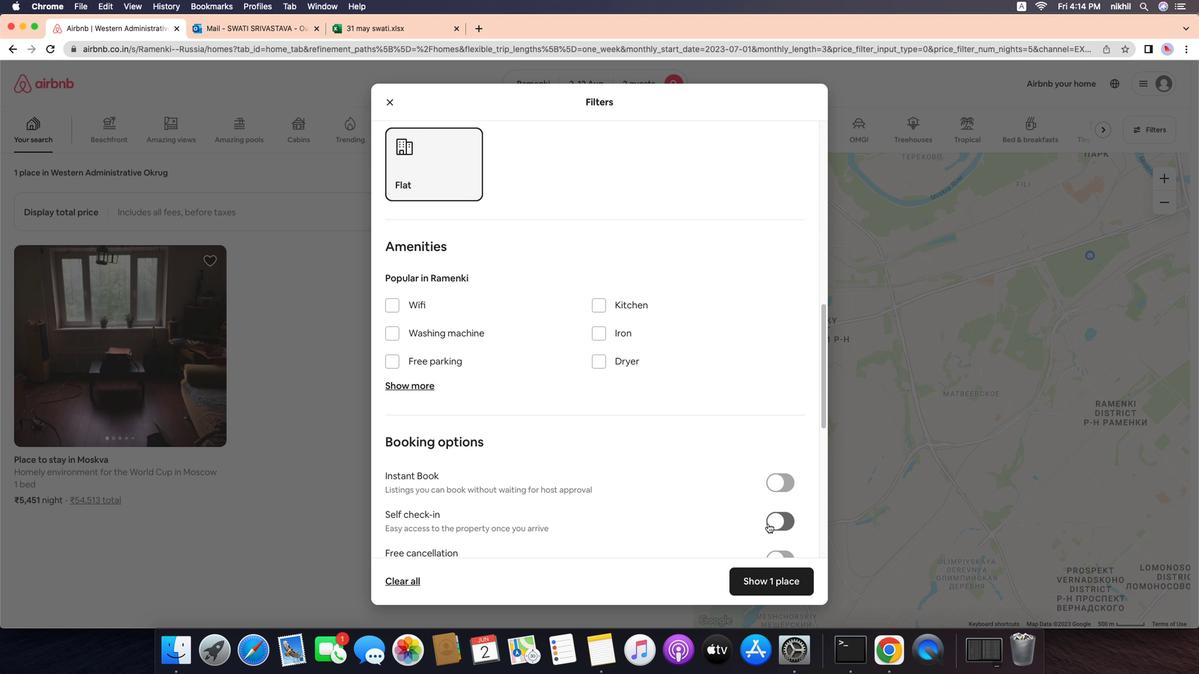 
Action: Mouse moved to (652, 420)
Screenshot: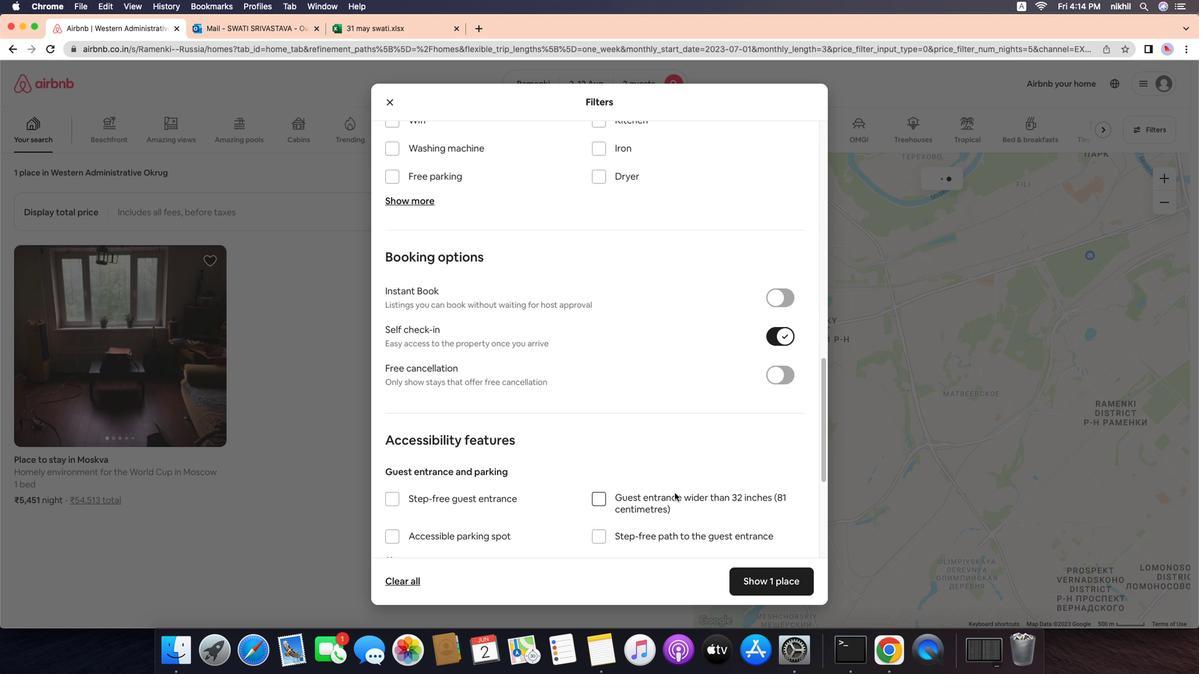
Action: Mouse scrolled (652, 420) with delta (976, 407)
Screenshot: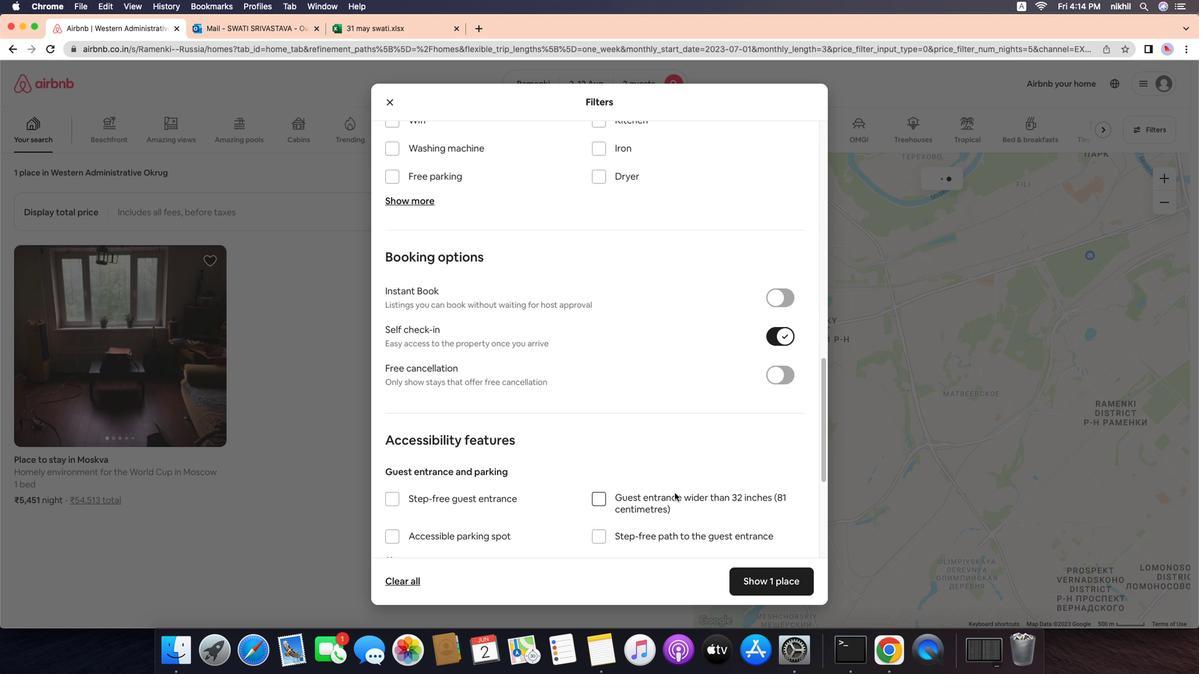 
Action: Mouse moved to (652, 420)
Screenshot: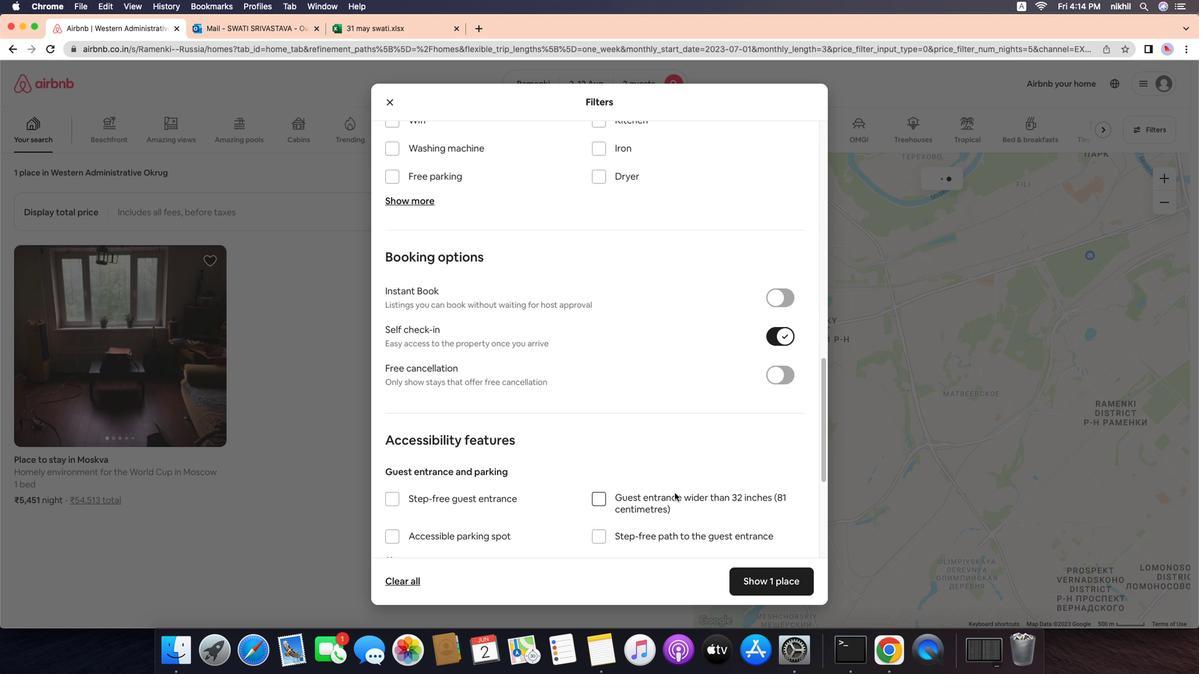 
Action: Mouse scrolled (652, 420) with delta (976, 407)
Screenshot: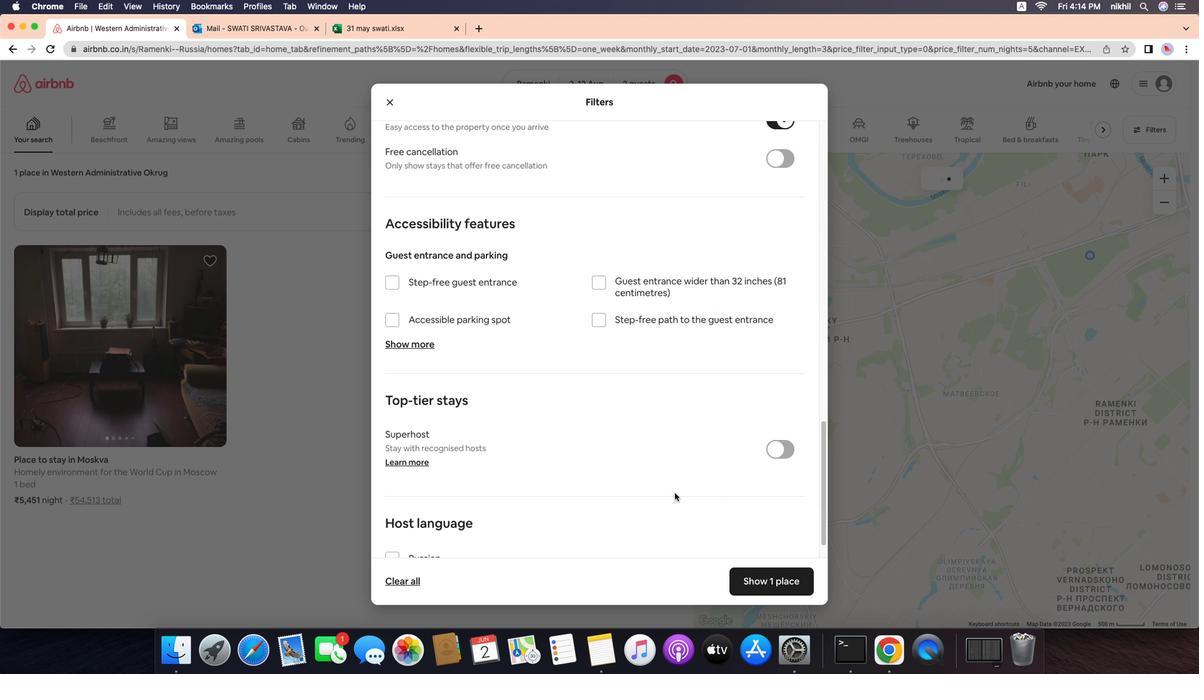 
Action: Mouse scrolled (652, 420) with delta (976, 407)
Screenshot: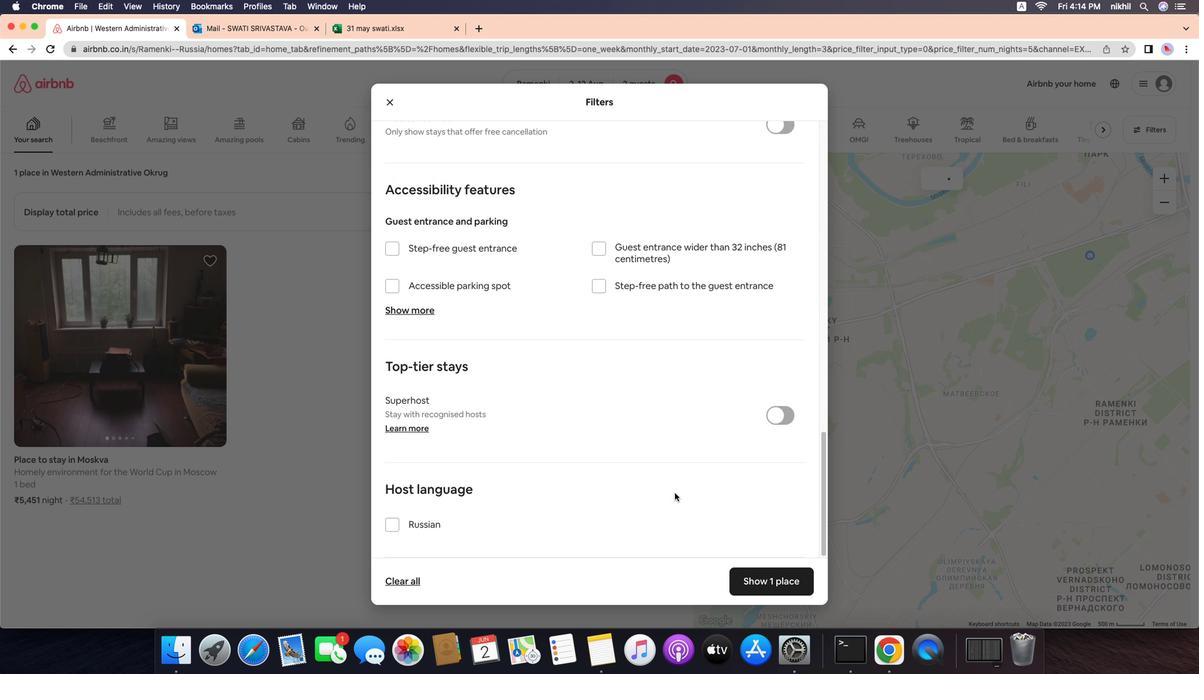 
Action: Mouse moved to (725, 420)
Screenshot: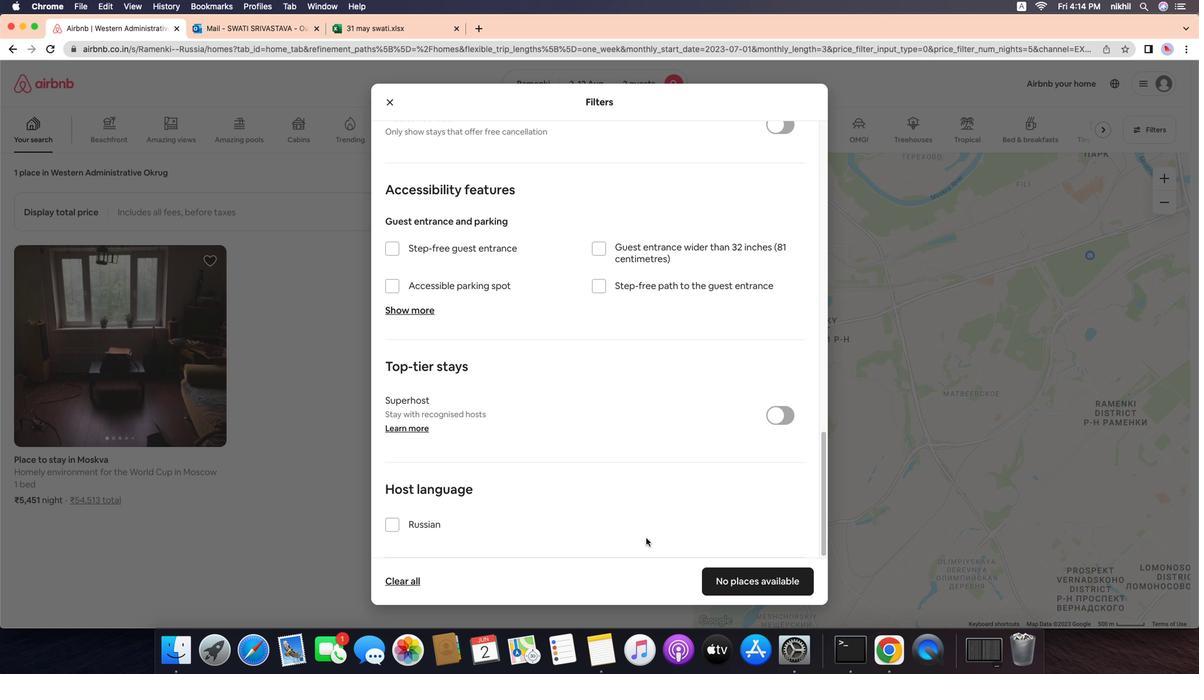 
Action: Mouse pressed left at (725, 420)
Screenshot: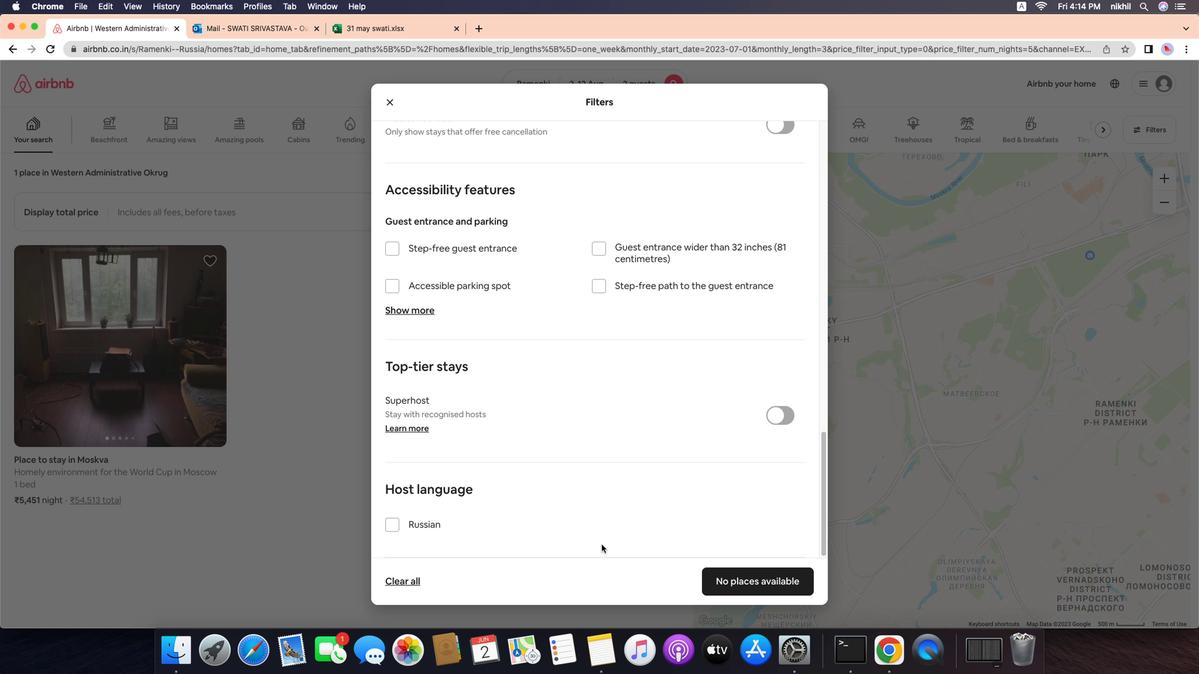 
Action: Mouse moved to (650, 421)
Screenshot: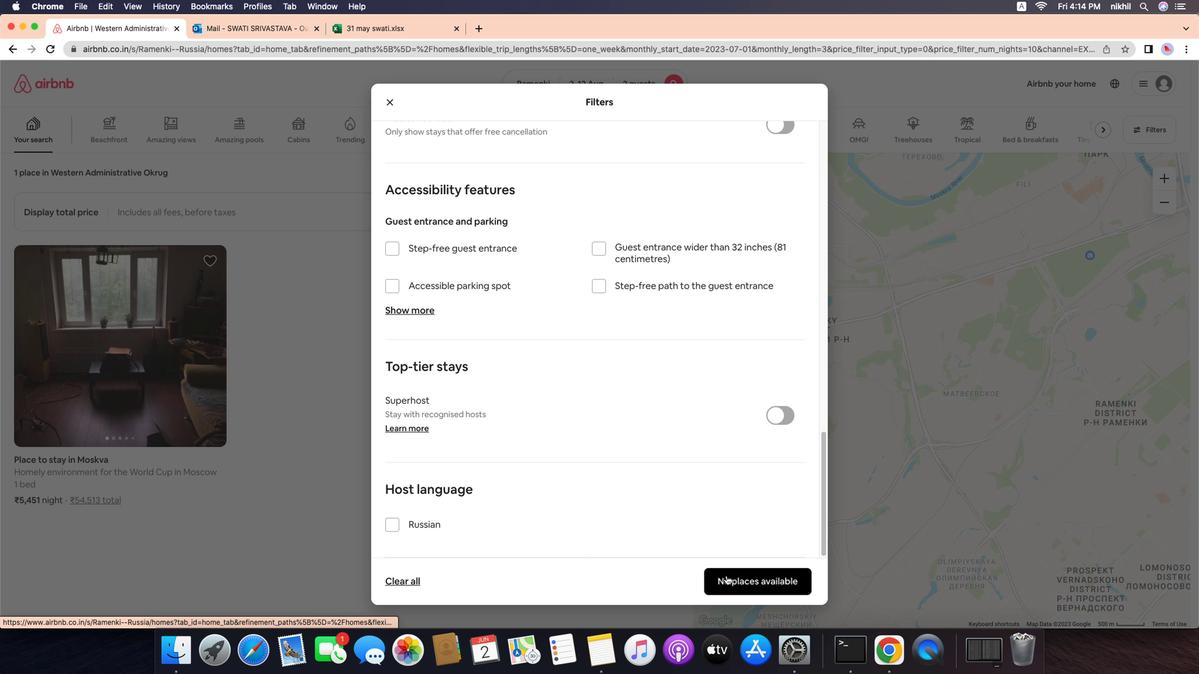 
Action: Mouse scrolled (650, 421) with delta (976, 407)
Screenshot: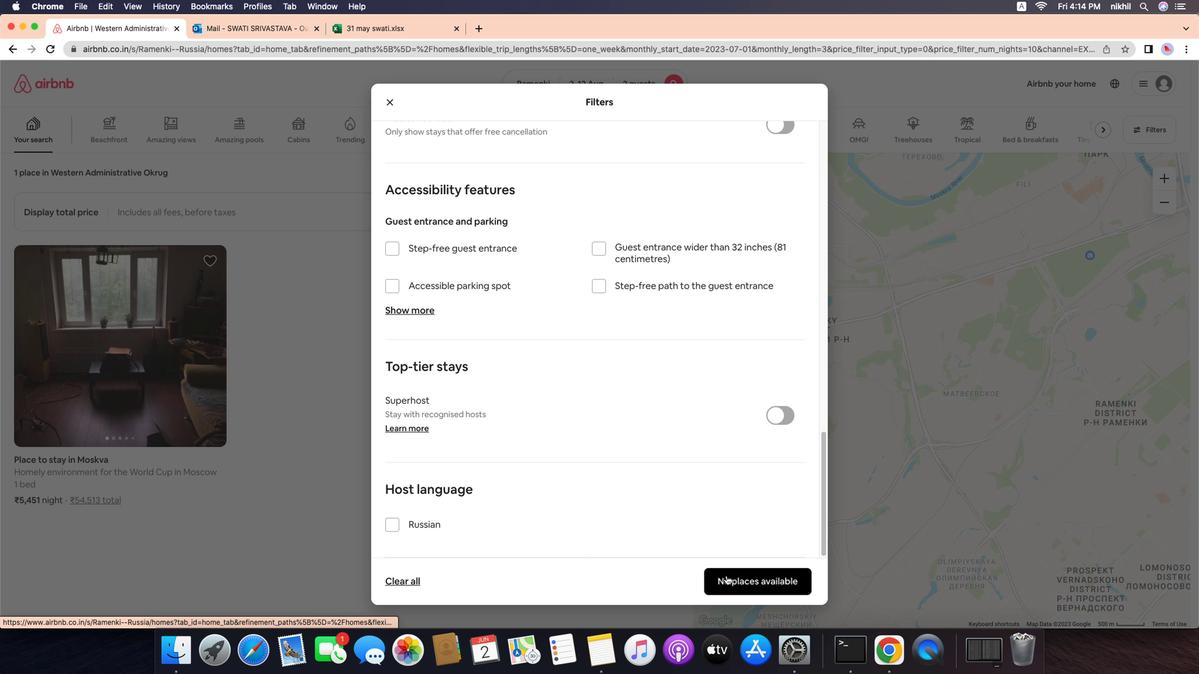 
Action: Mouse moved to (650, 421)
Screenshot: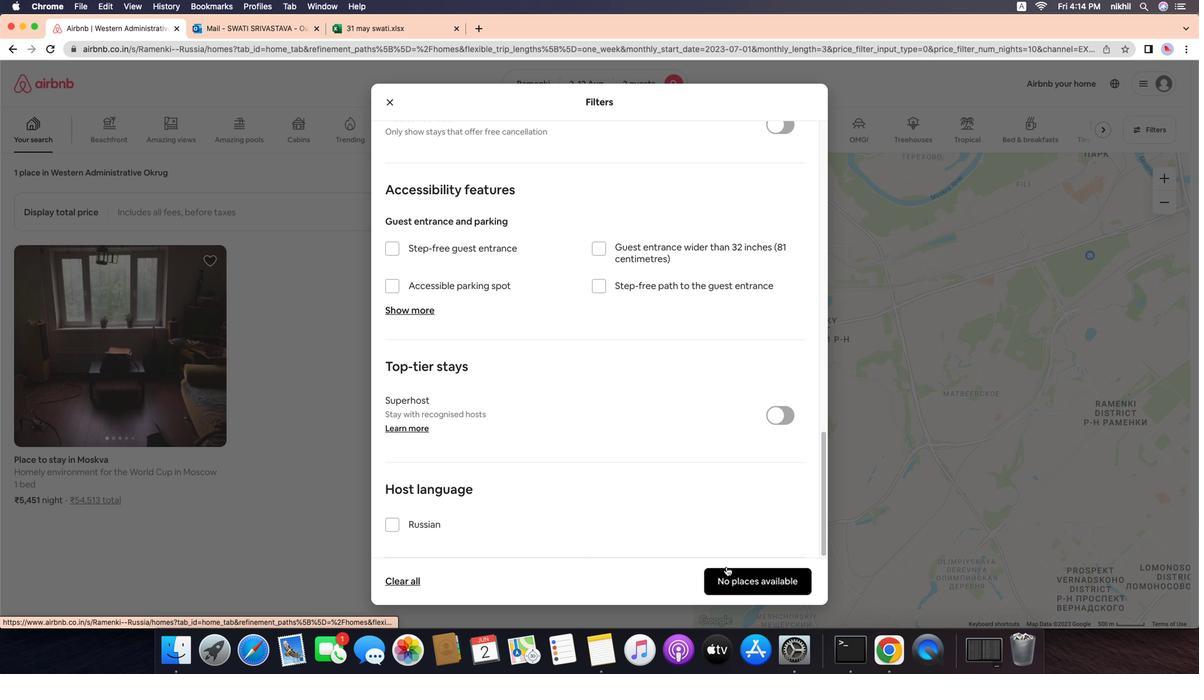 
Action: Mouse scrolled (650, 421) with delta (976, 407)
Screenshot: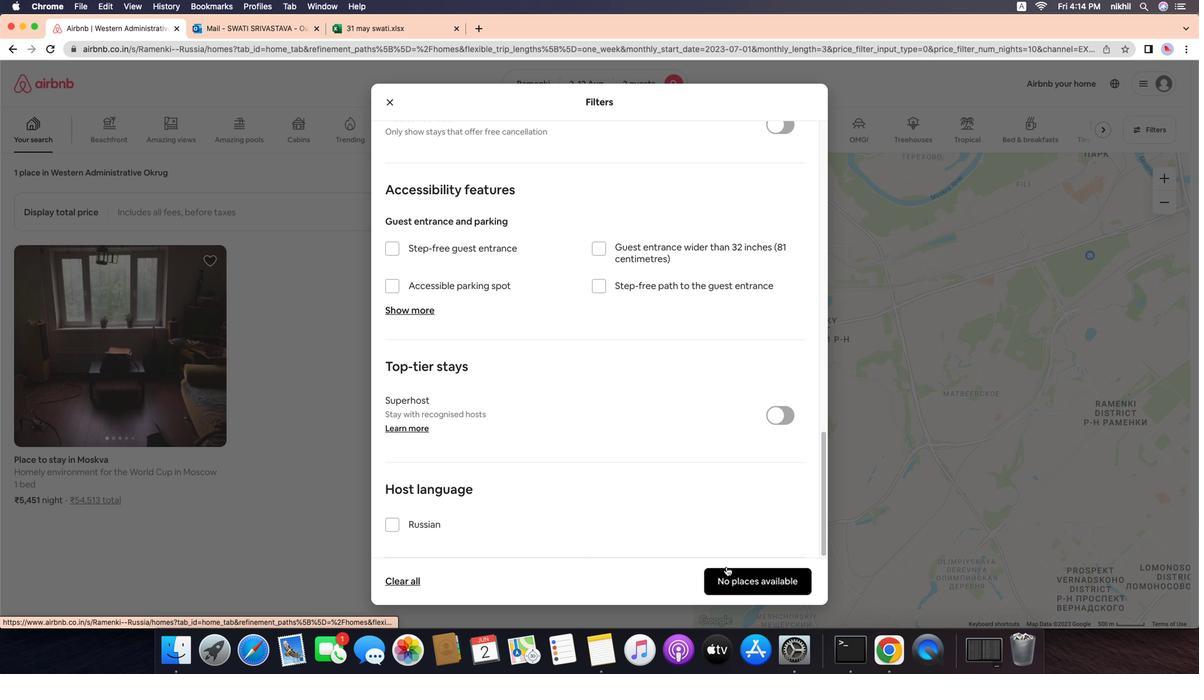 
Action: Mouse scrolled (650, 421) with delta (976, 407)
Screenshot: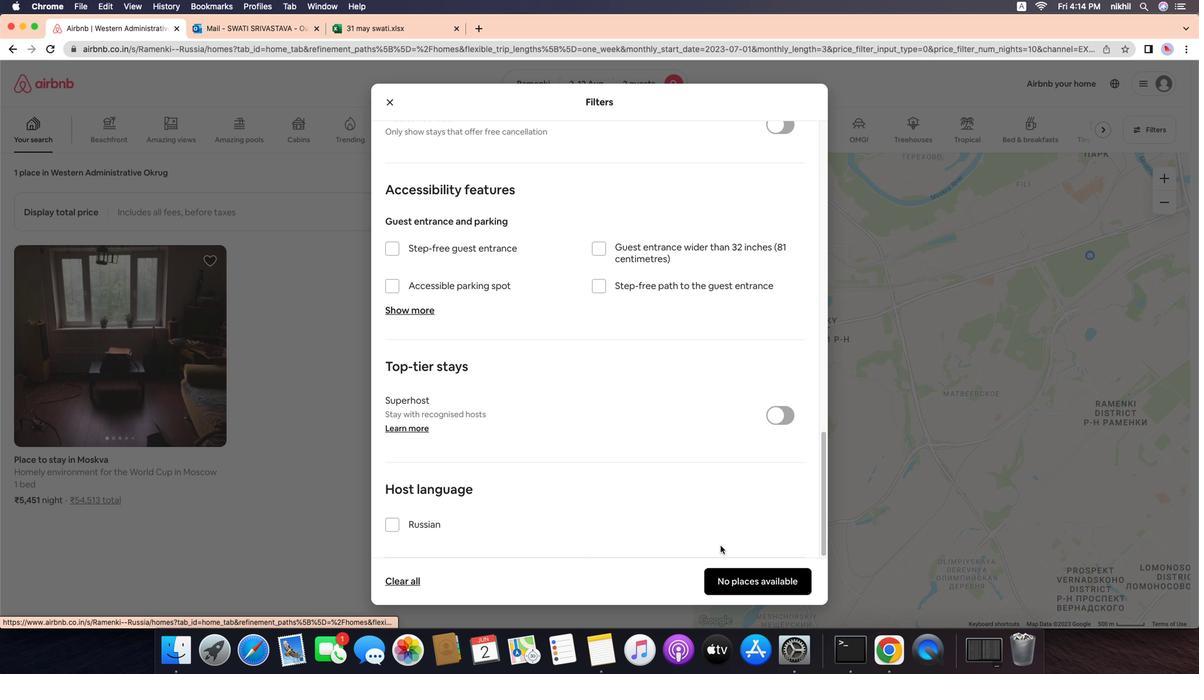 
Action: Mouse moved to (650, 421)
Screenshot: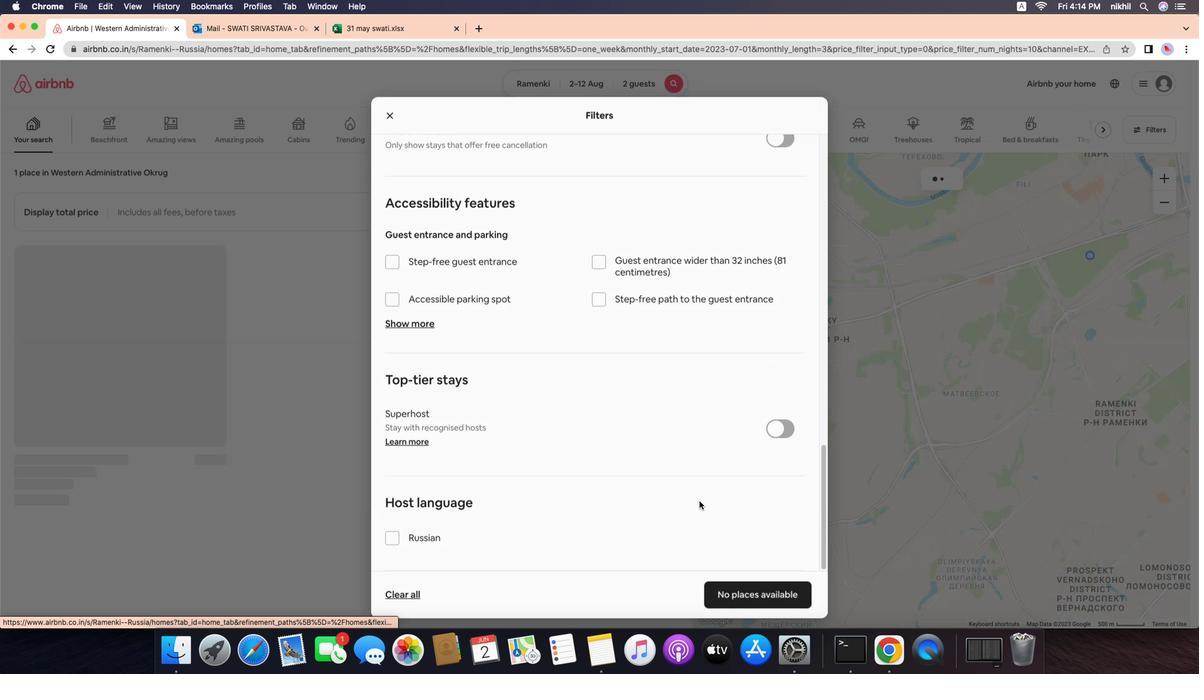 
Action: Mouse scrolled (650, 421) with delta (976, 407)
Screenshot: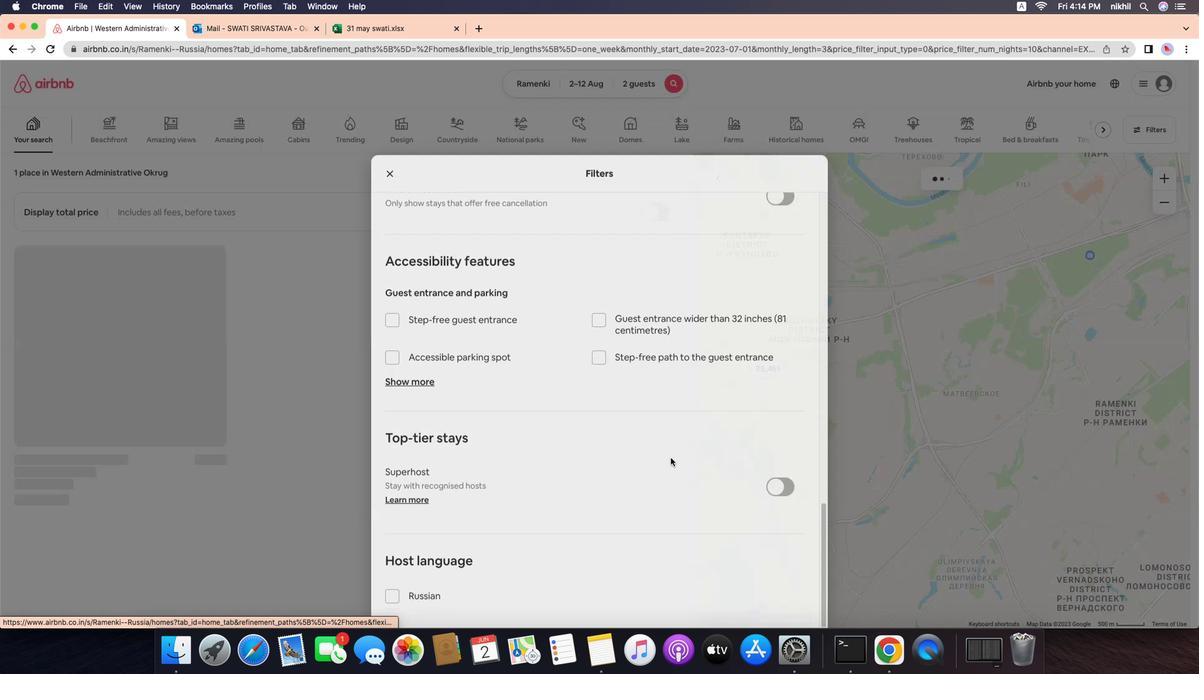 
Action: Mouse scrolled (650, 421) with delta (976, 407)
Screenshot: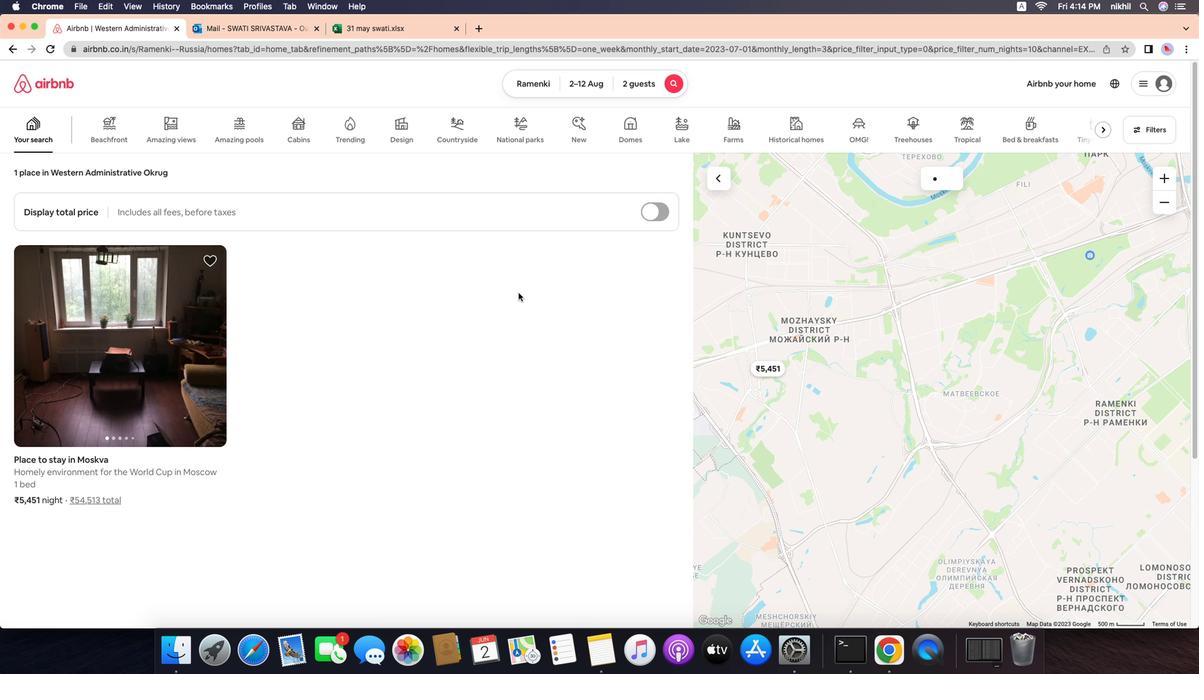 
Action: Mouse scrolled (650, 421) with delta (976, 407)
Screenshot: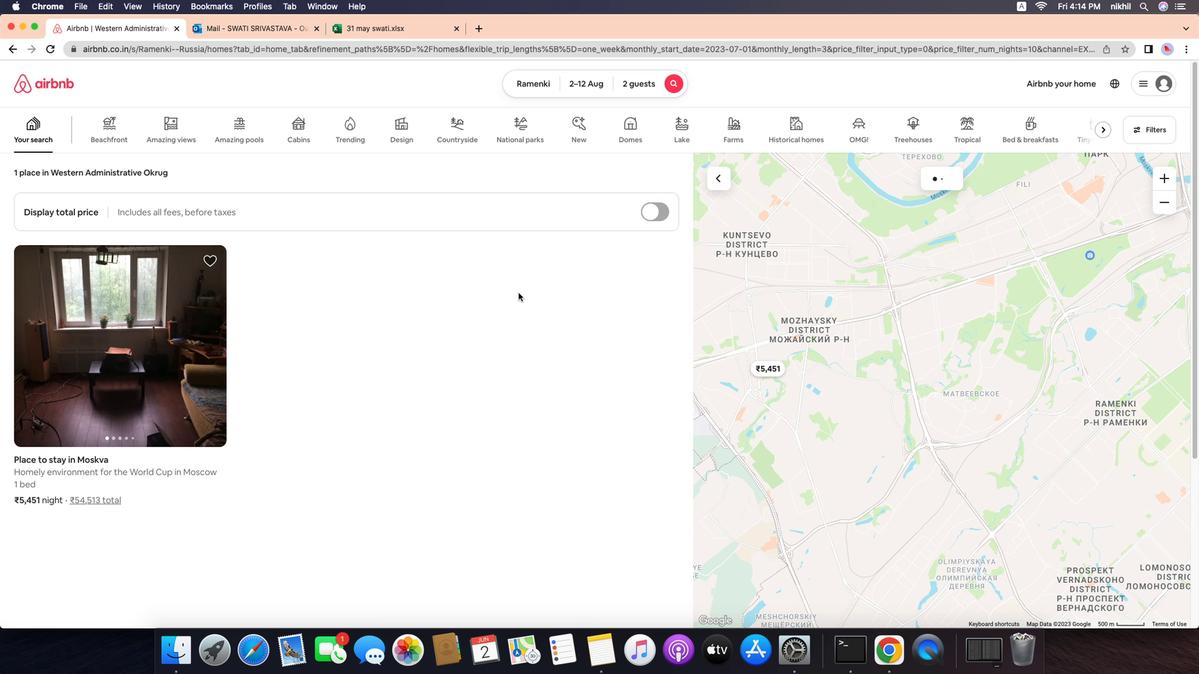
Action: Mouse scrolled (650, 421) with delta (976, 407)
Screenshot: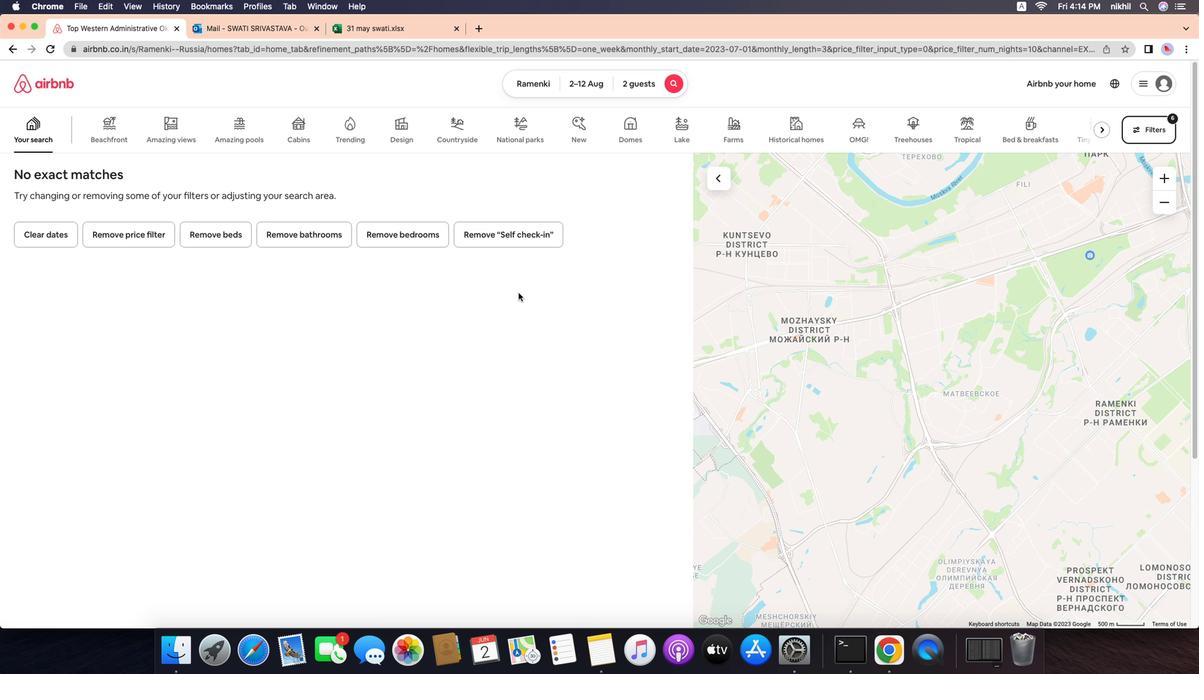 
Action: Mouse scrolled (650, 421) with delta (976, 407)
Screenshot: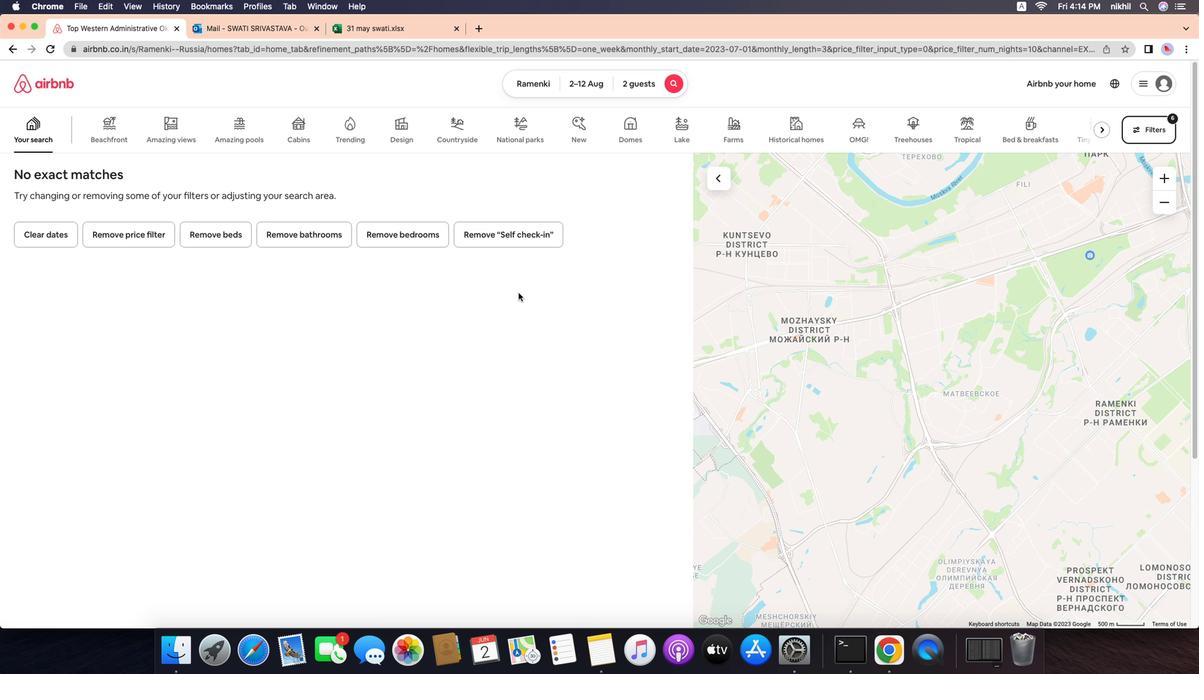 
Action: Mouse moved to (529, 422)
Screenshot: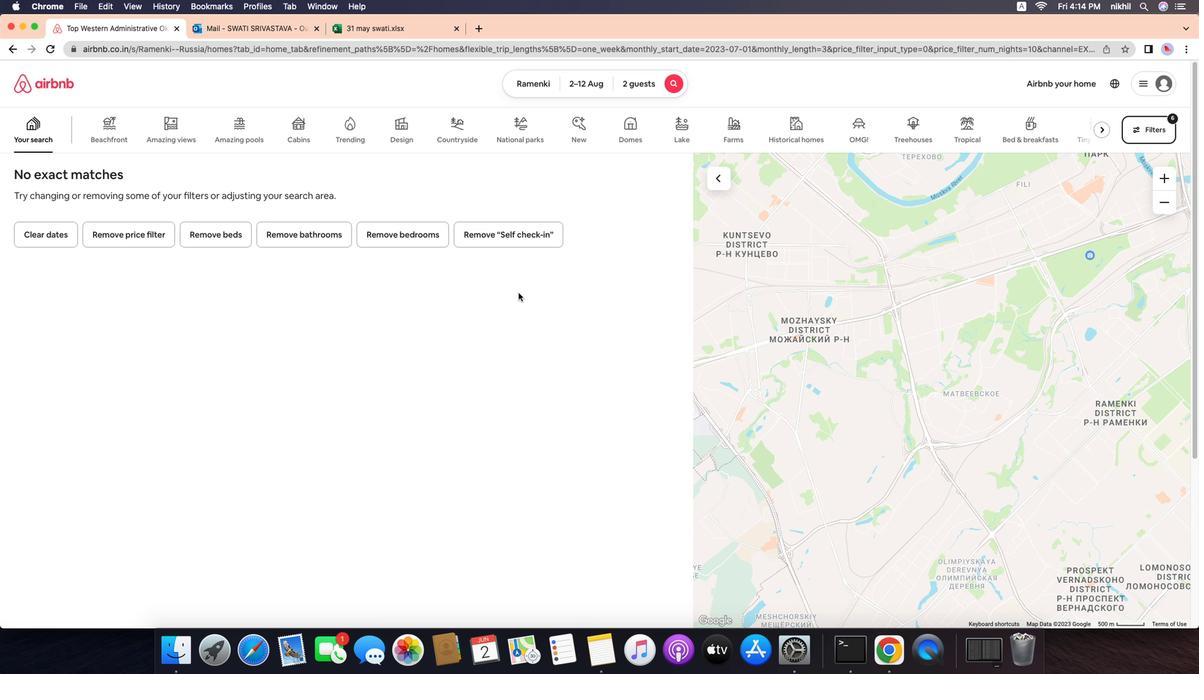 
Action: Mouse pressed left at (529, 422)
Screenshot: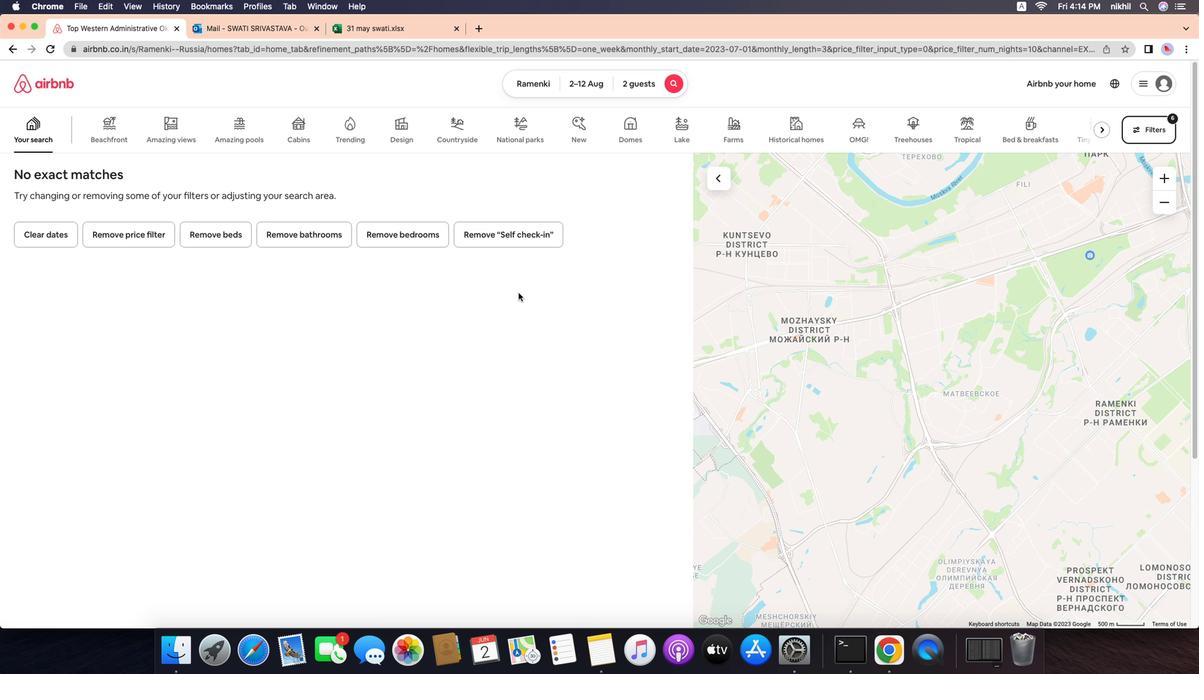 
Action: Mouse moved to (581, 422)
Screenshot: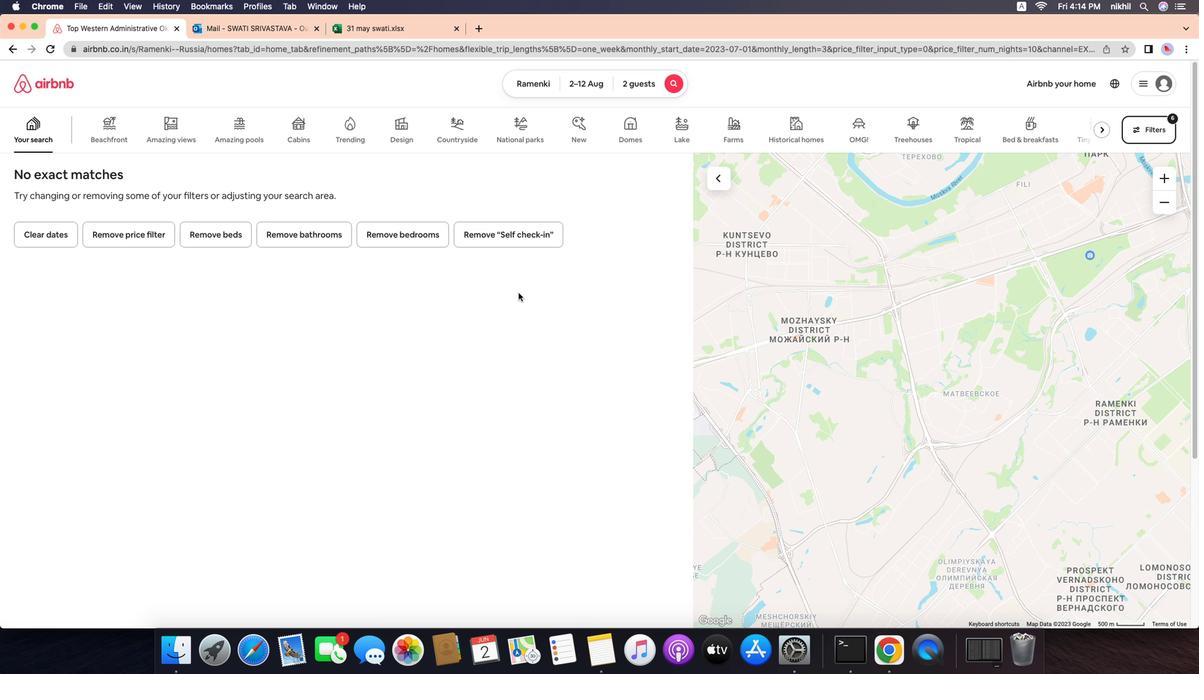 
Action: Mouse scrolled (581, 422) with delta (976, 407)
Screenshot: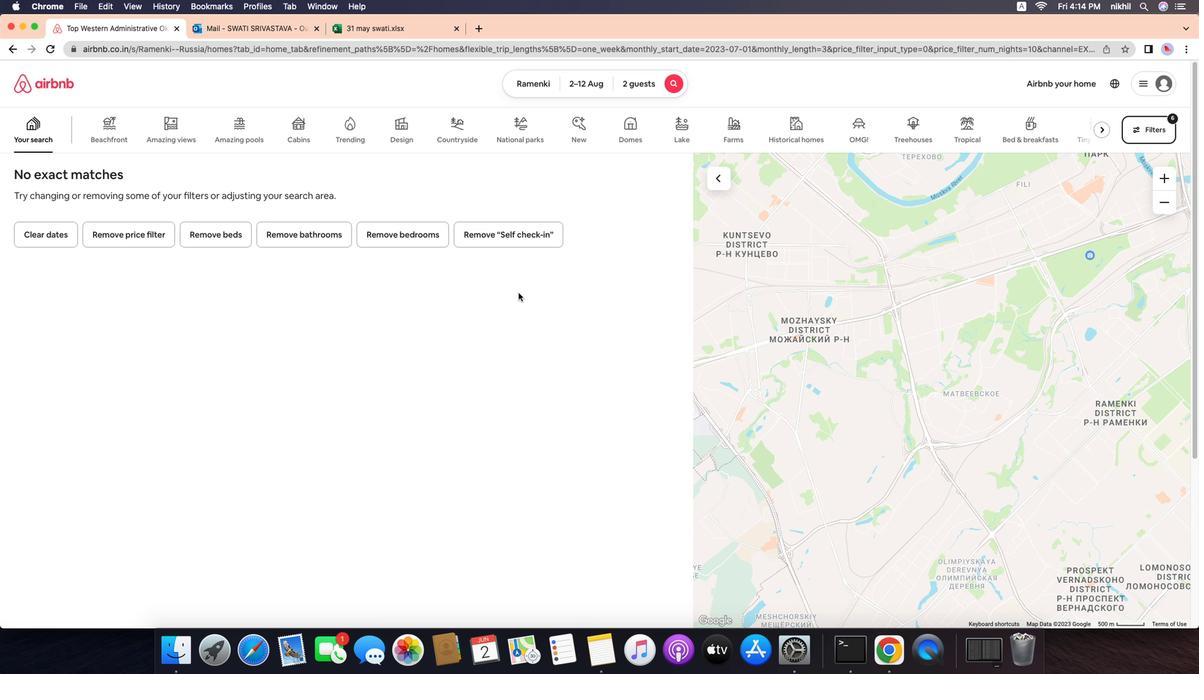 
Action: Mouse moved to (582, 422)
Screenshot: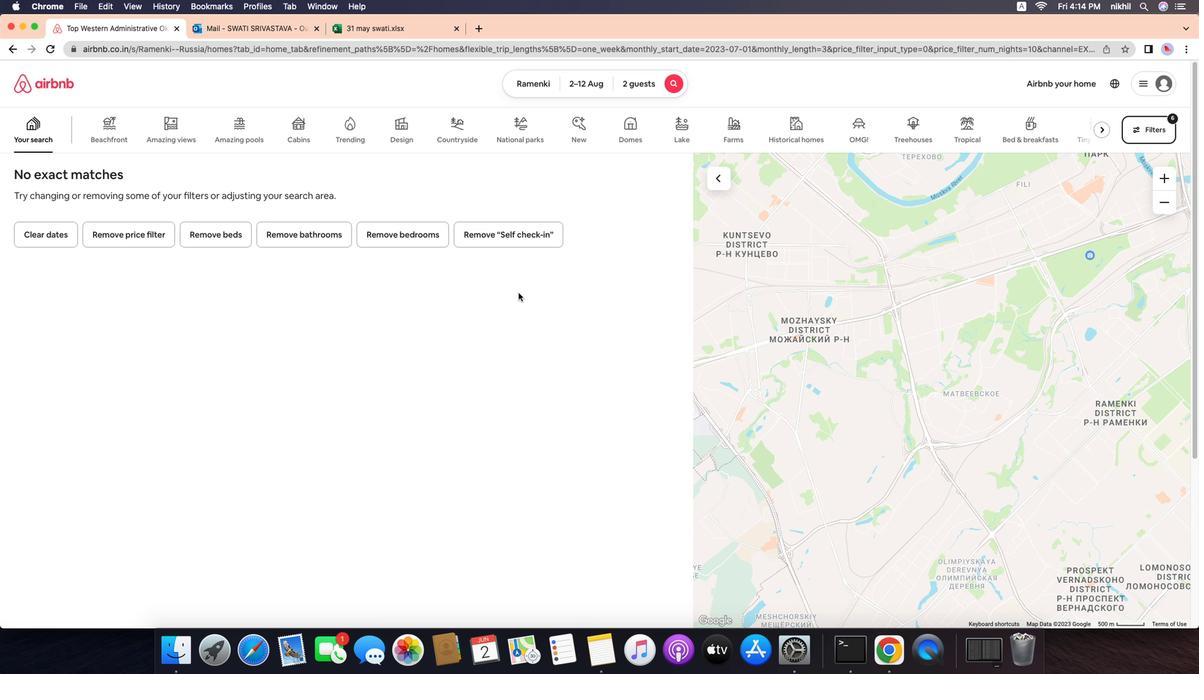 
Action: Mouse scrolled (582, 422) with delta (976, 407)
Screenshot: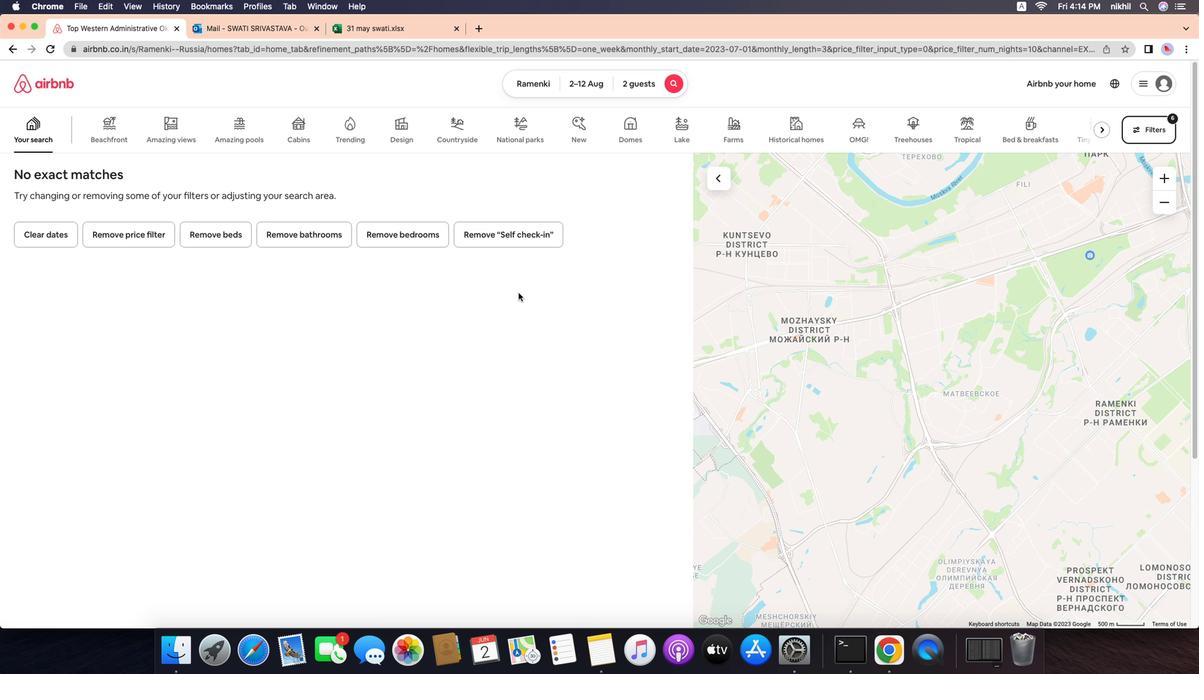 
Action: Mouse moved to (582, 422)
Screenshot: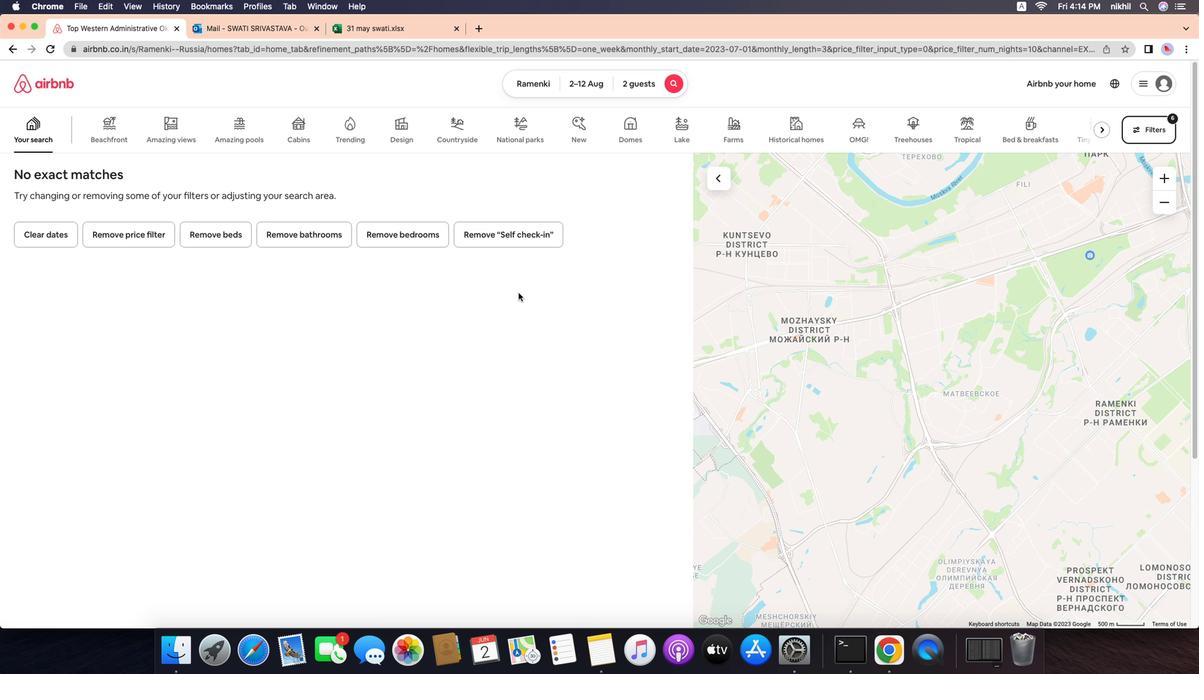 
Action: Mouse scrolled (582, 422) with delta (976, 407)
Screenshot: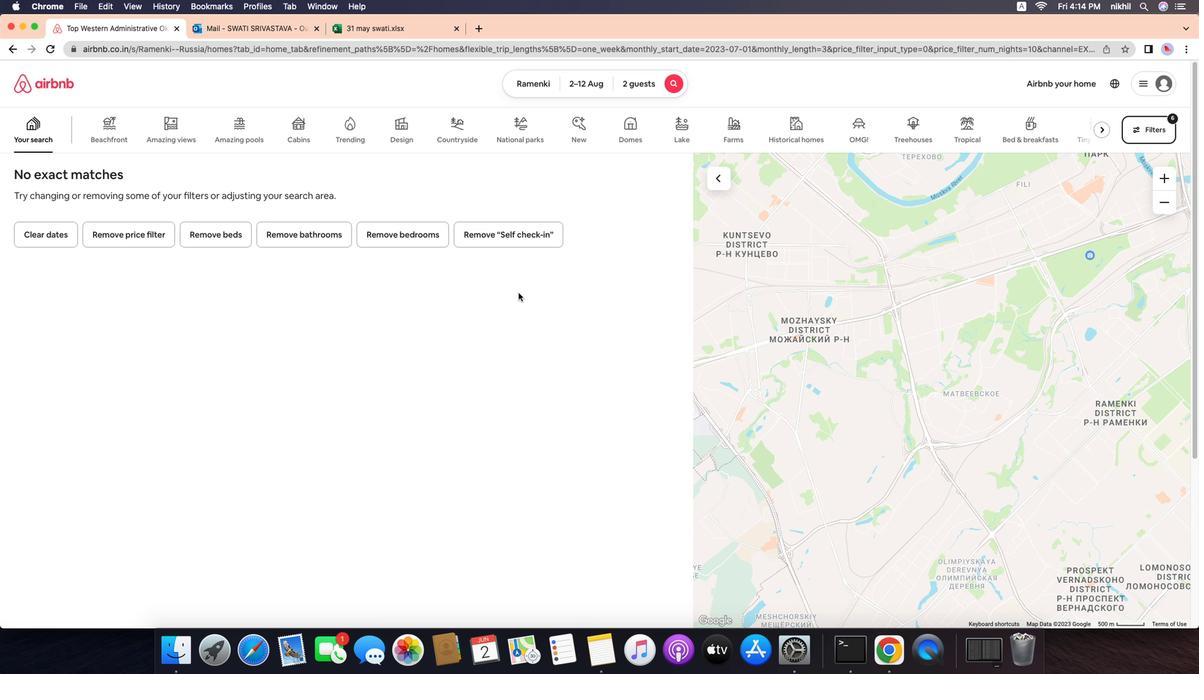 
Action: Mouse moved to (582, 421)
Screenshot: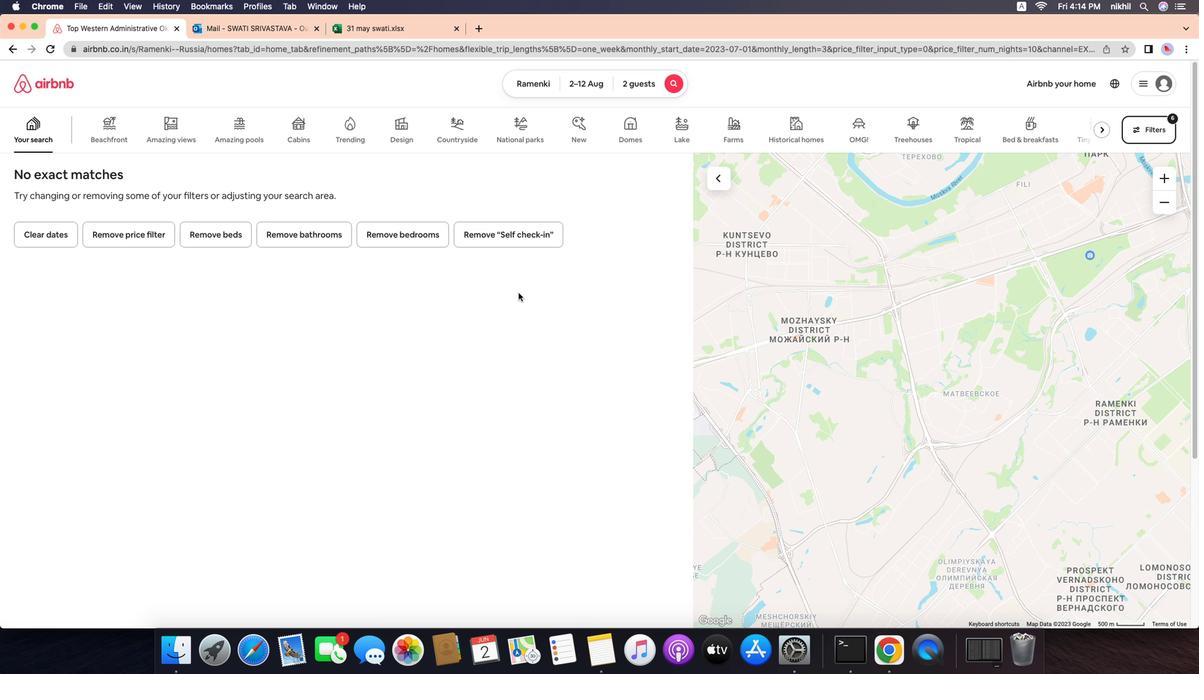 
Action: Mouse scrolled (582, 421) with delta (976, 407)
Screenshot: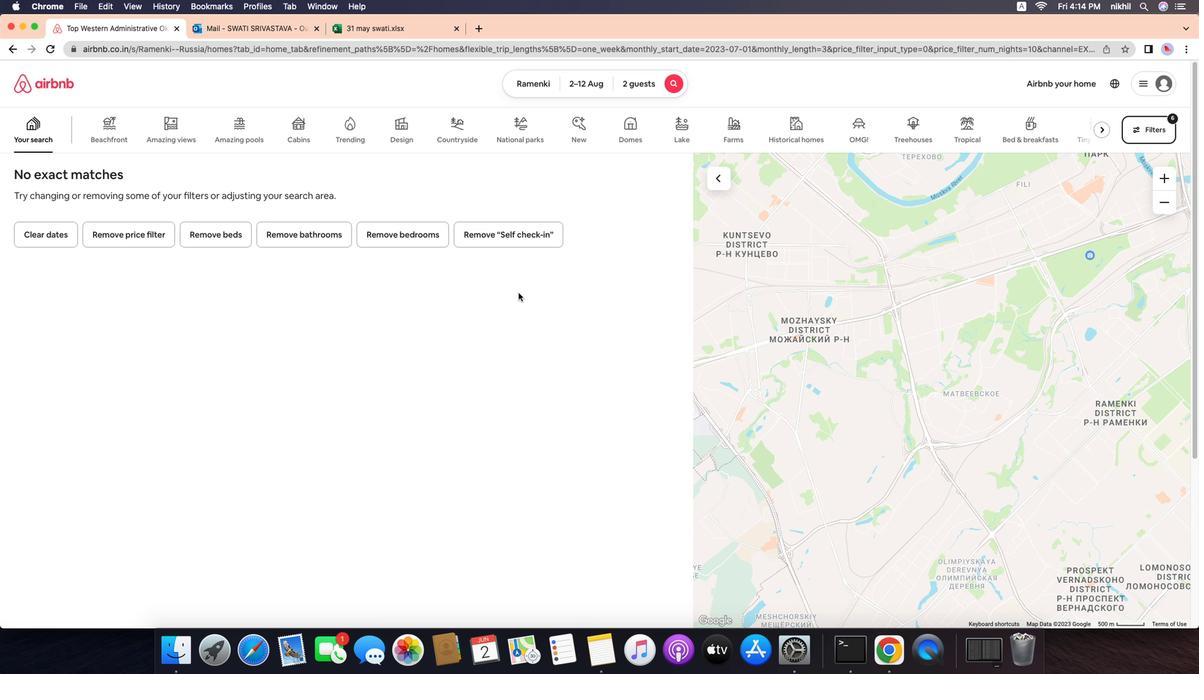 
Action: Mouse moved to (582, 421)
Screenshot: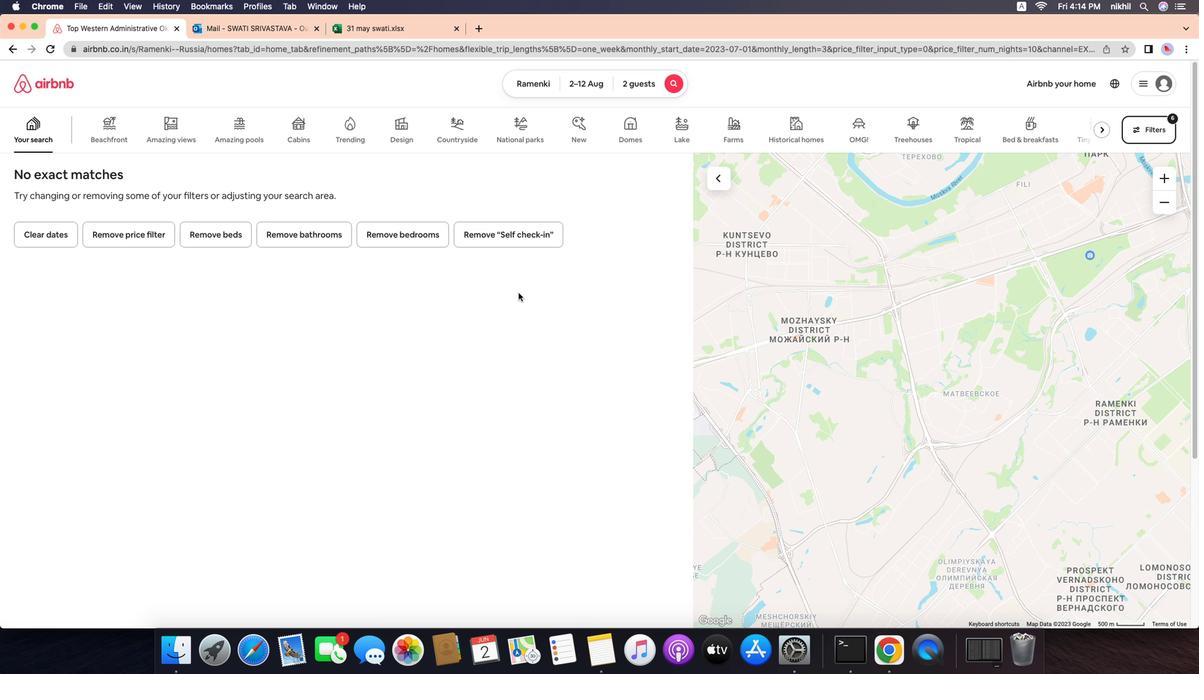 
Action: Mouse scrolled (582, 421) with delta (976, 407)
Screenshot: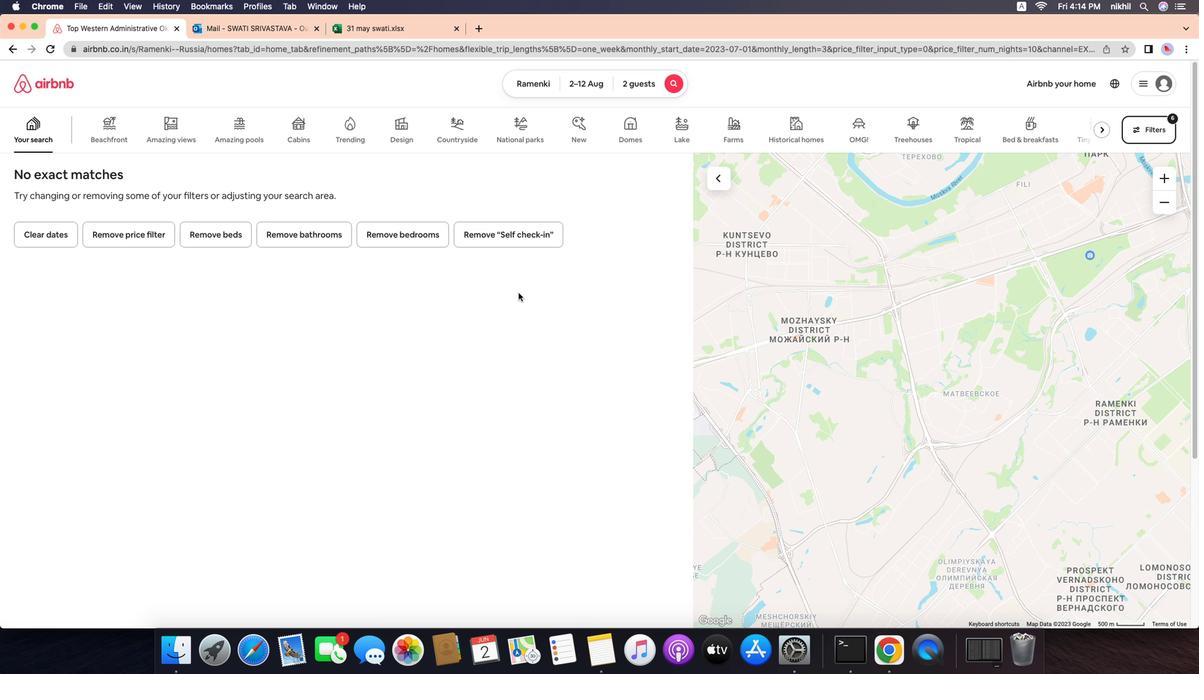 
Action: Mouse moved to (582, 421)
Screenshot: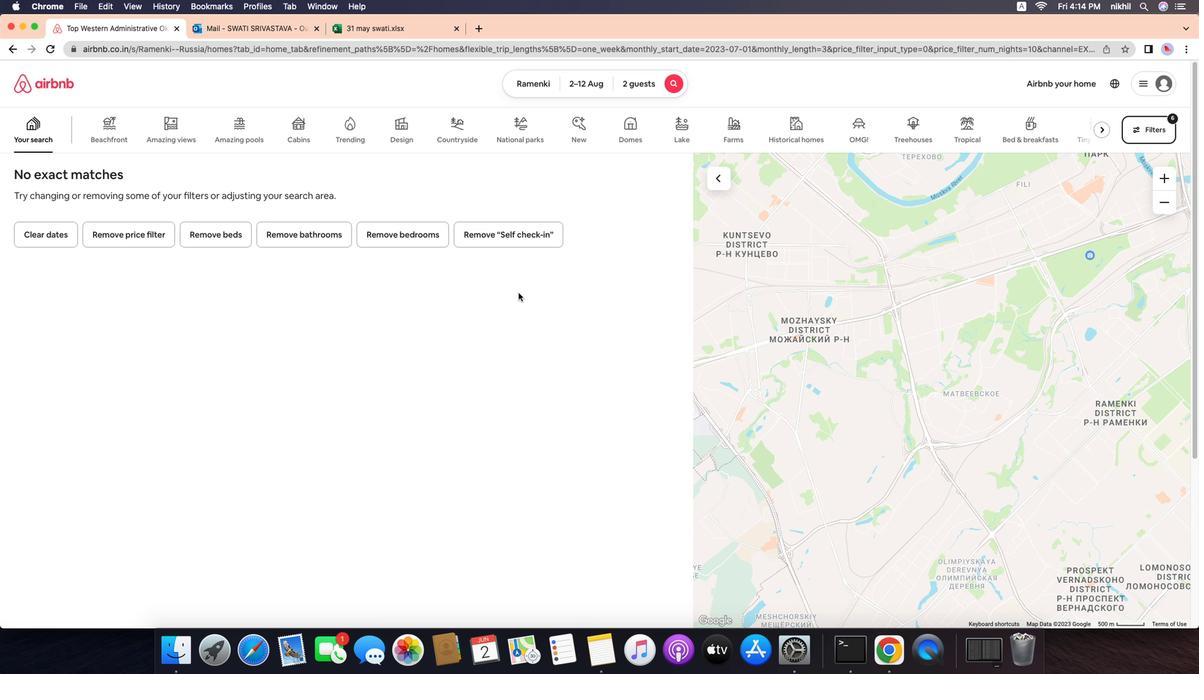 
Action: Mouse scrolled (582, 421) with delta (976, 407)
Screenshot: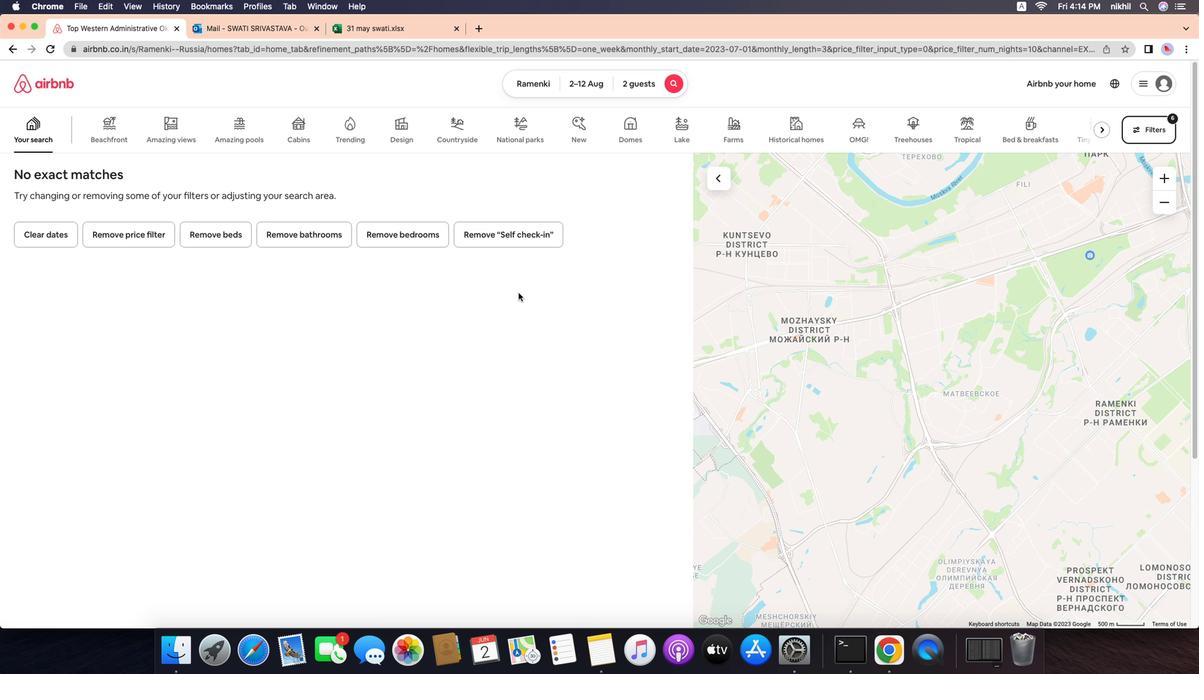 
Action: Mouse scrolled (582, 421) with delta (976, 407)
Screenshot: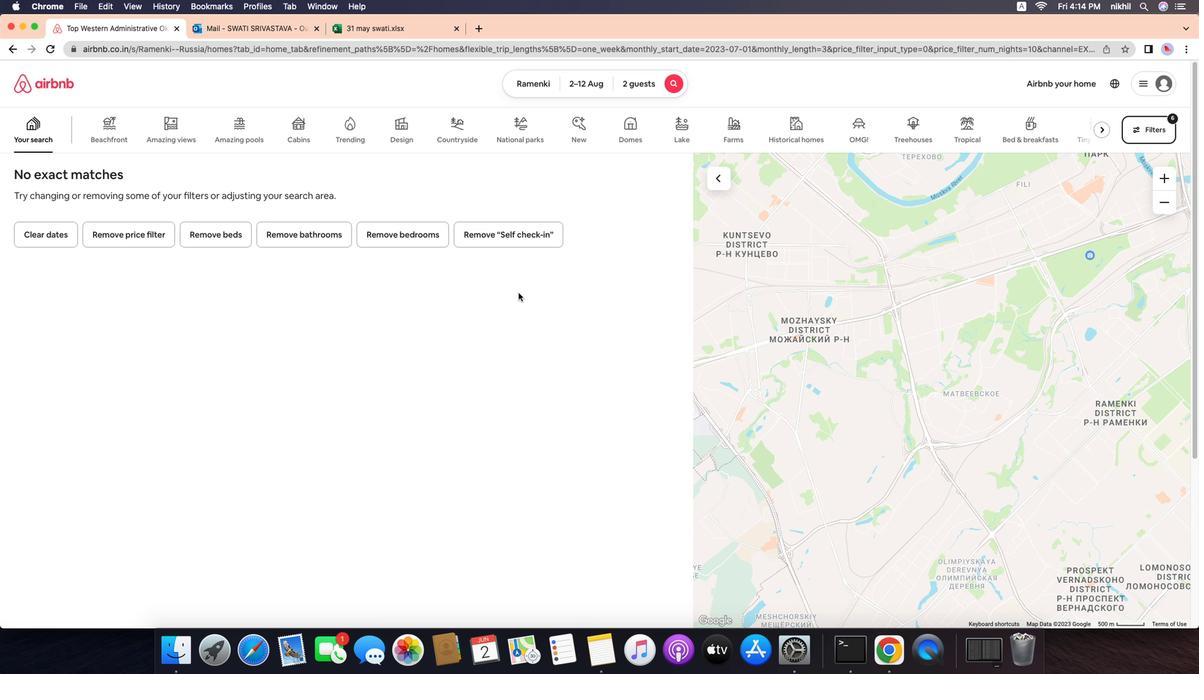 
Action: Mouse scrolled (582, 421) with delta (976, 407)
Screenshot: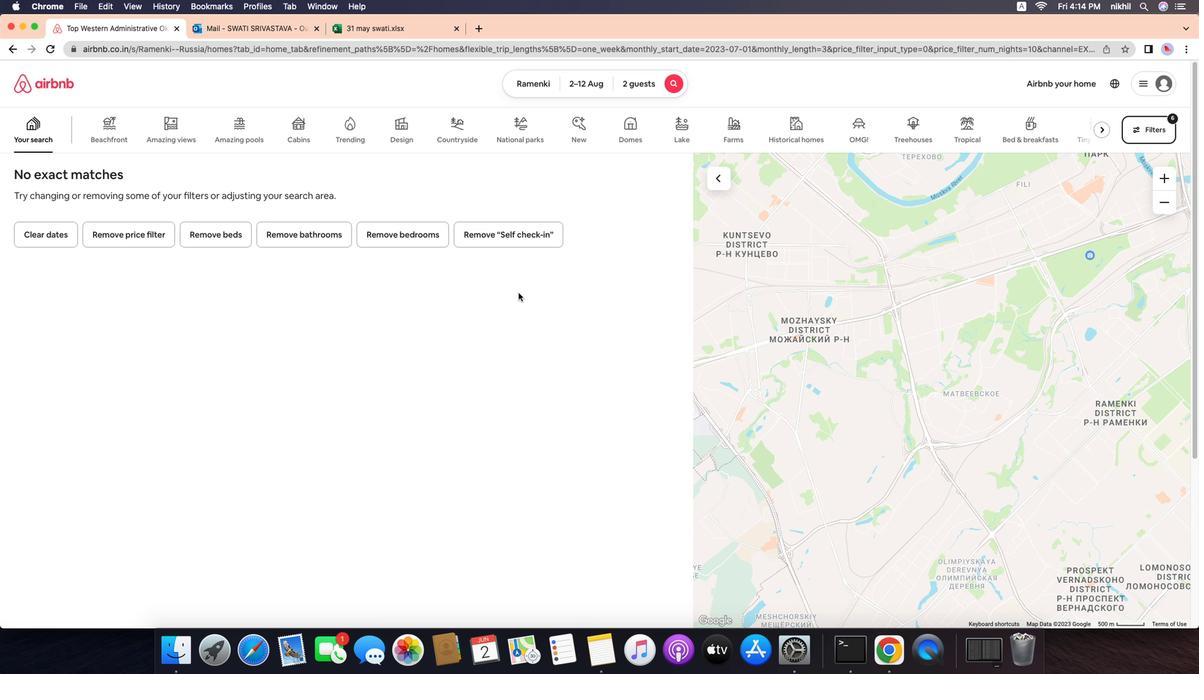 
Action: Mouse moved to (553, 424)
Screenshot: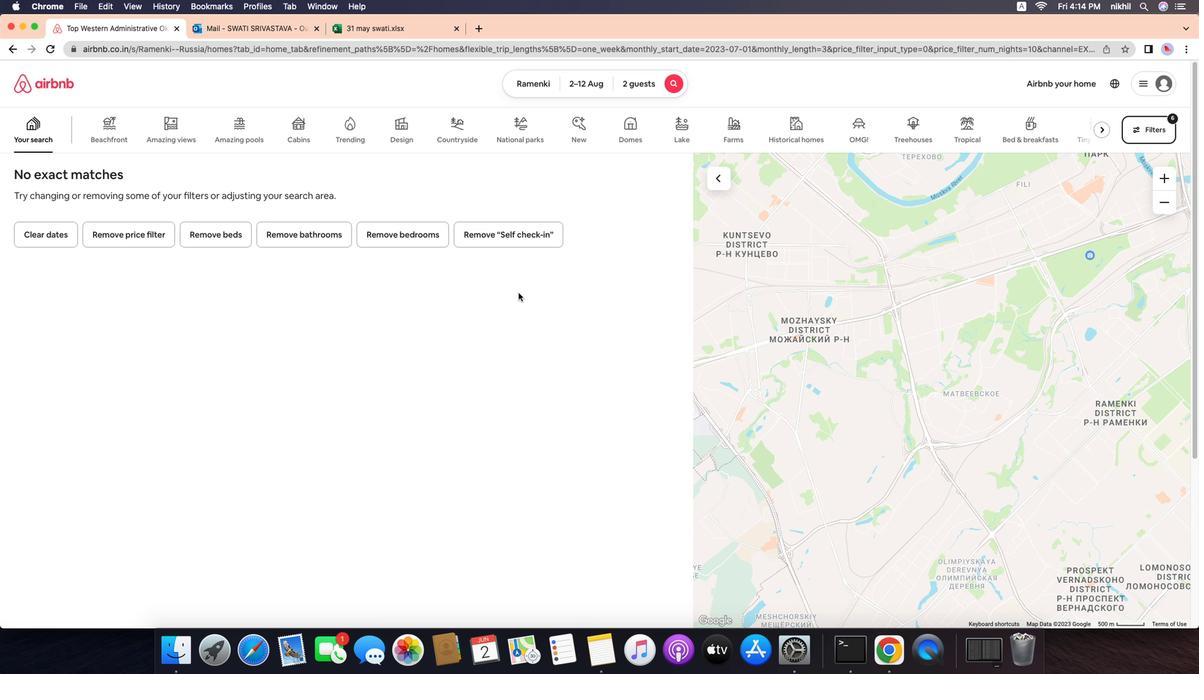 
Action: Mouse pressed left at (553, 424)
Screenshot: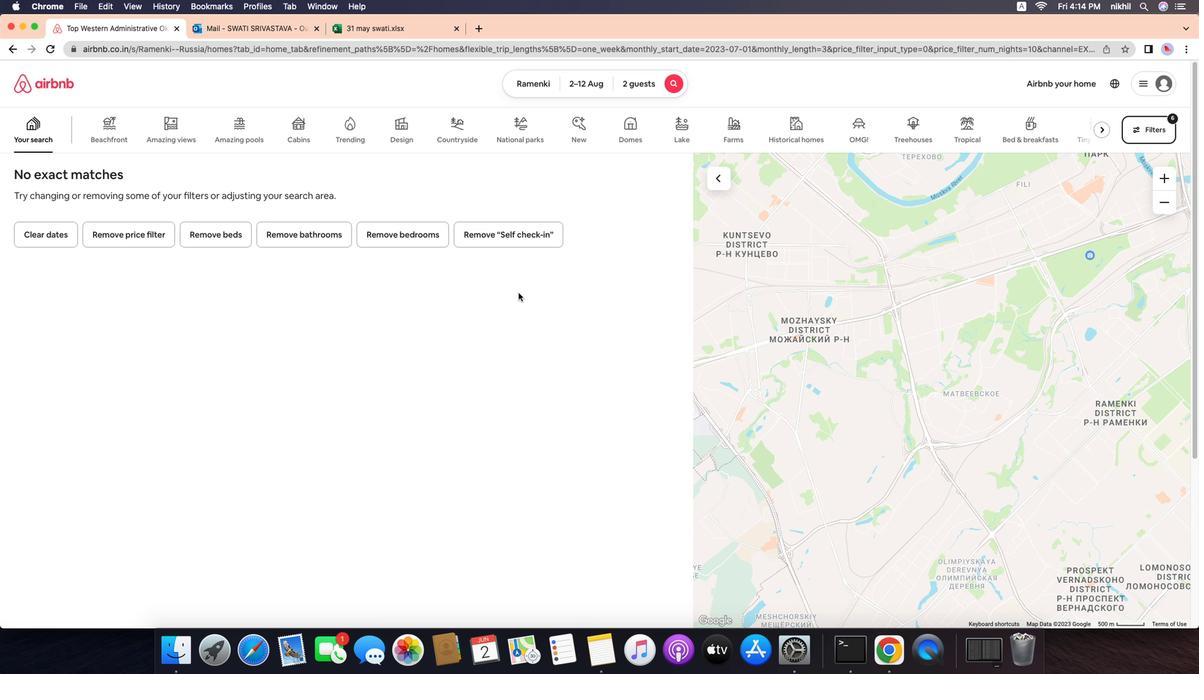 
Action: Mouse moved to (674, 415)
Screenshot: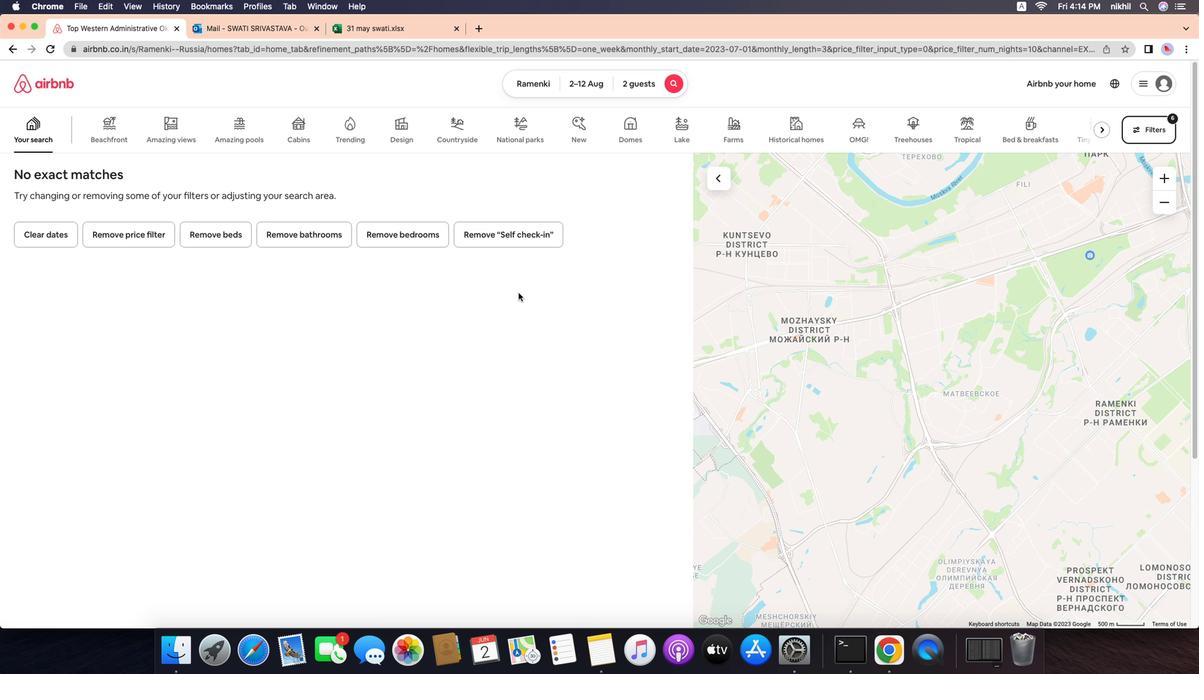 
